 Task: Create in the project ChampionWorks in Backlog an issue 'Develop a new feature to allow for automated event scheduling and calendar integration', assign it to team member softage.3@softage.net and change the status to IN PROGRESS. Create in the project ChampionWorks in Backlog an issue 'Implement a new feature to allow for virtual assistants or personal digital assistants', assign it to team member softage.4@softage.net and change the status to IN PROGRESS
Action: Mouse moved to (245, 87)
Screenshot: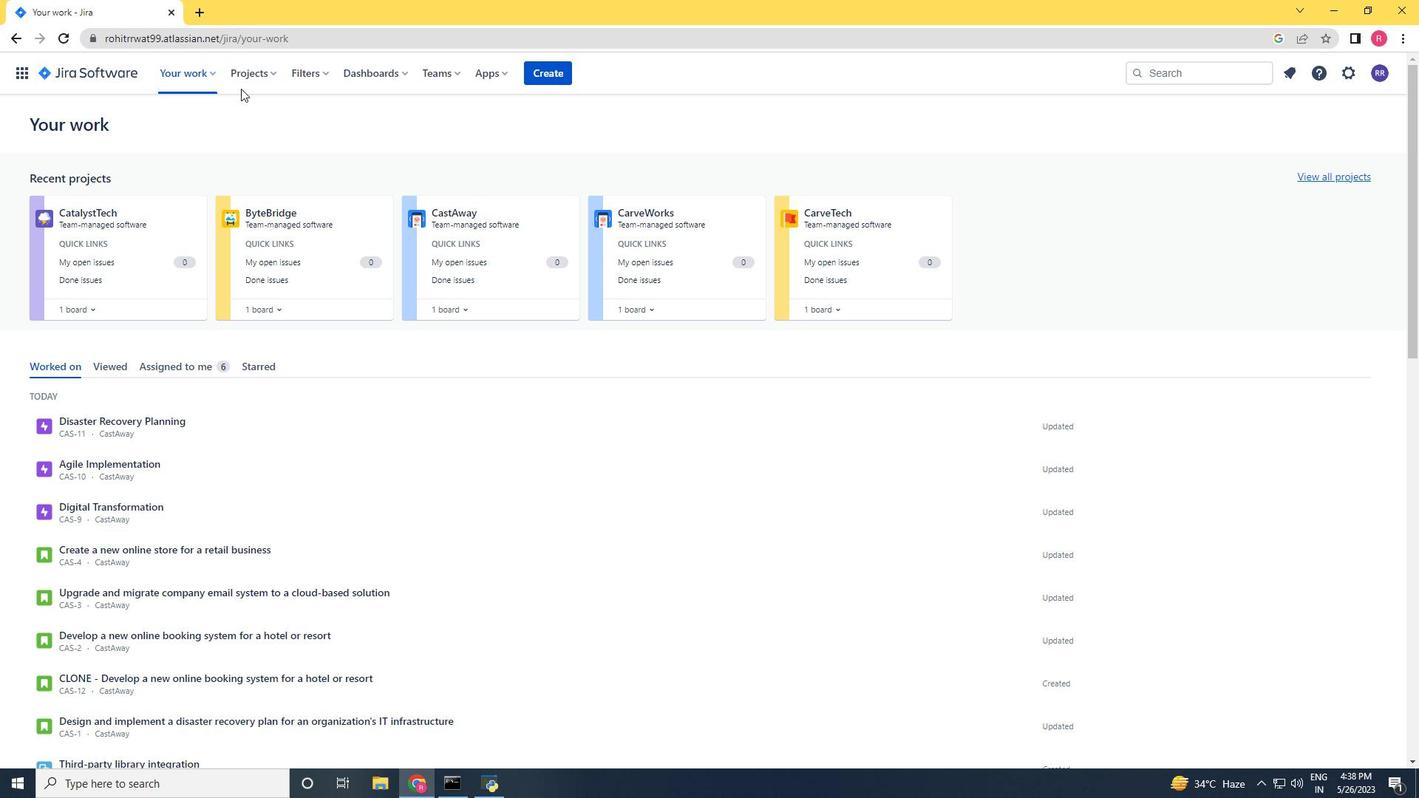 
Action: Mouse pressed left at (245, 87)
Screenshot: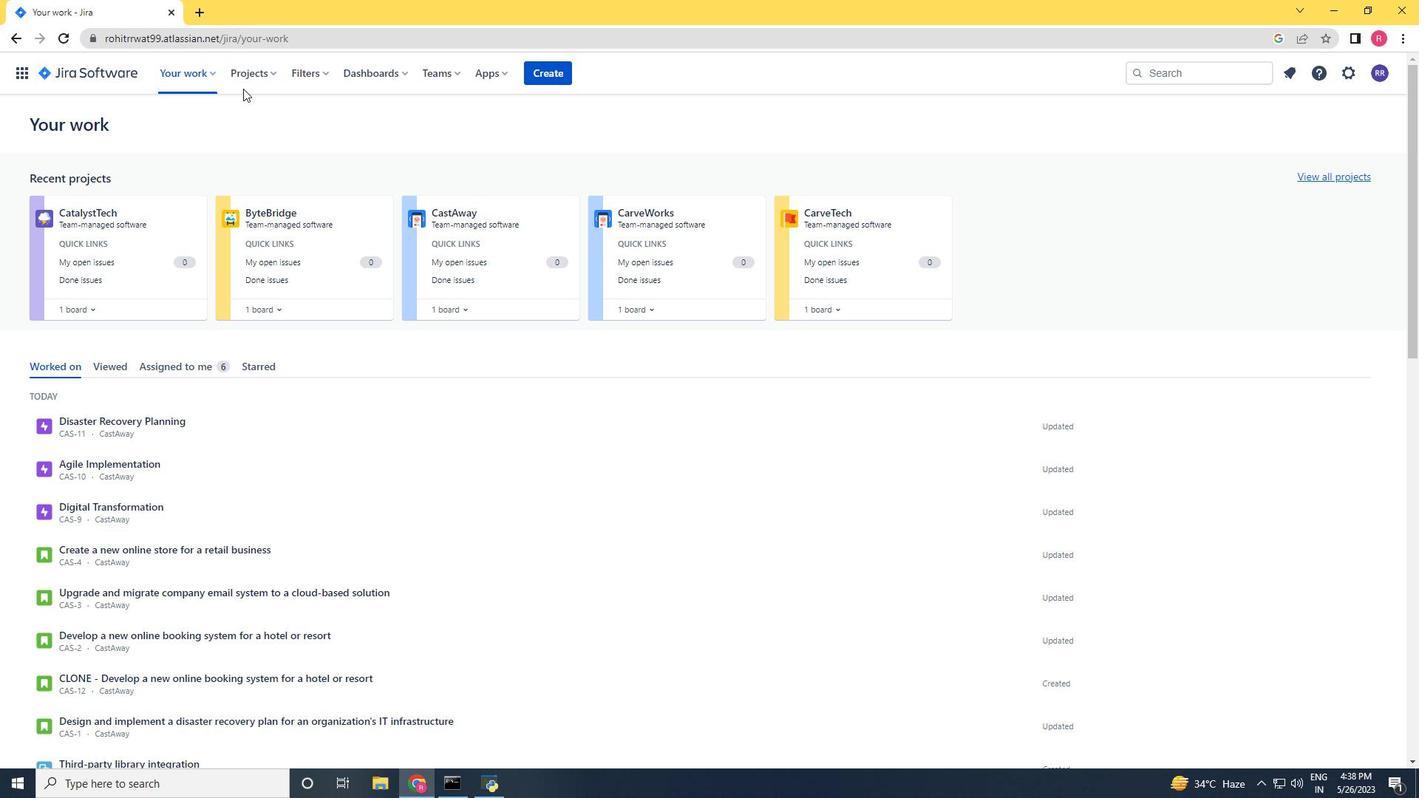 
Action: Mouse moved to (249, 73)
Screenshot: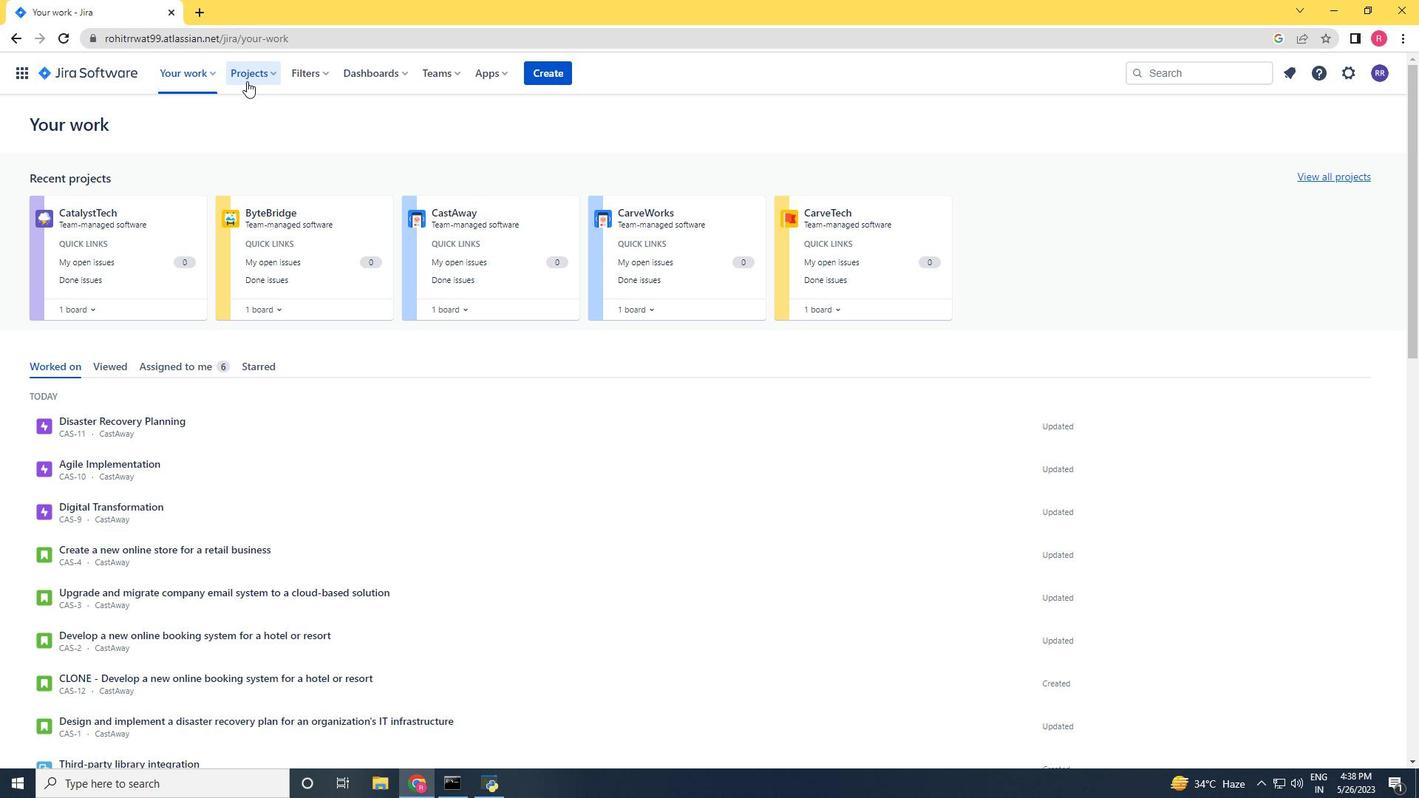 
Action: Mouse pressed left at (249, 73)
Screenshot: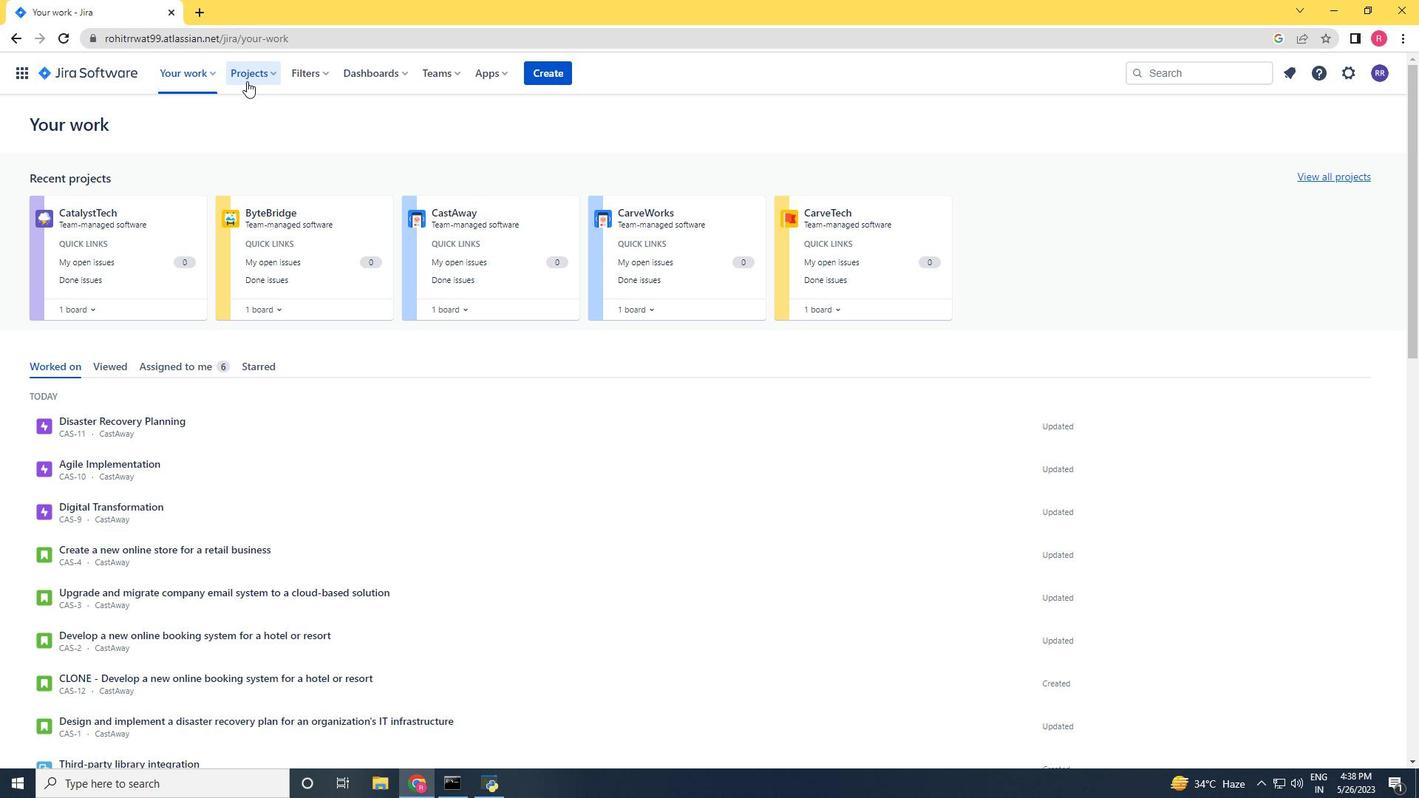 
Action: Mouse moved to (301, 152)
Screenshot: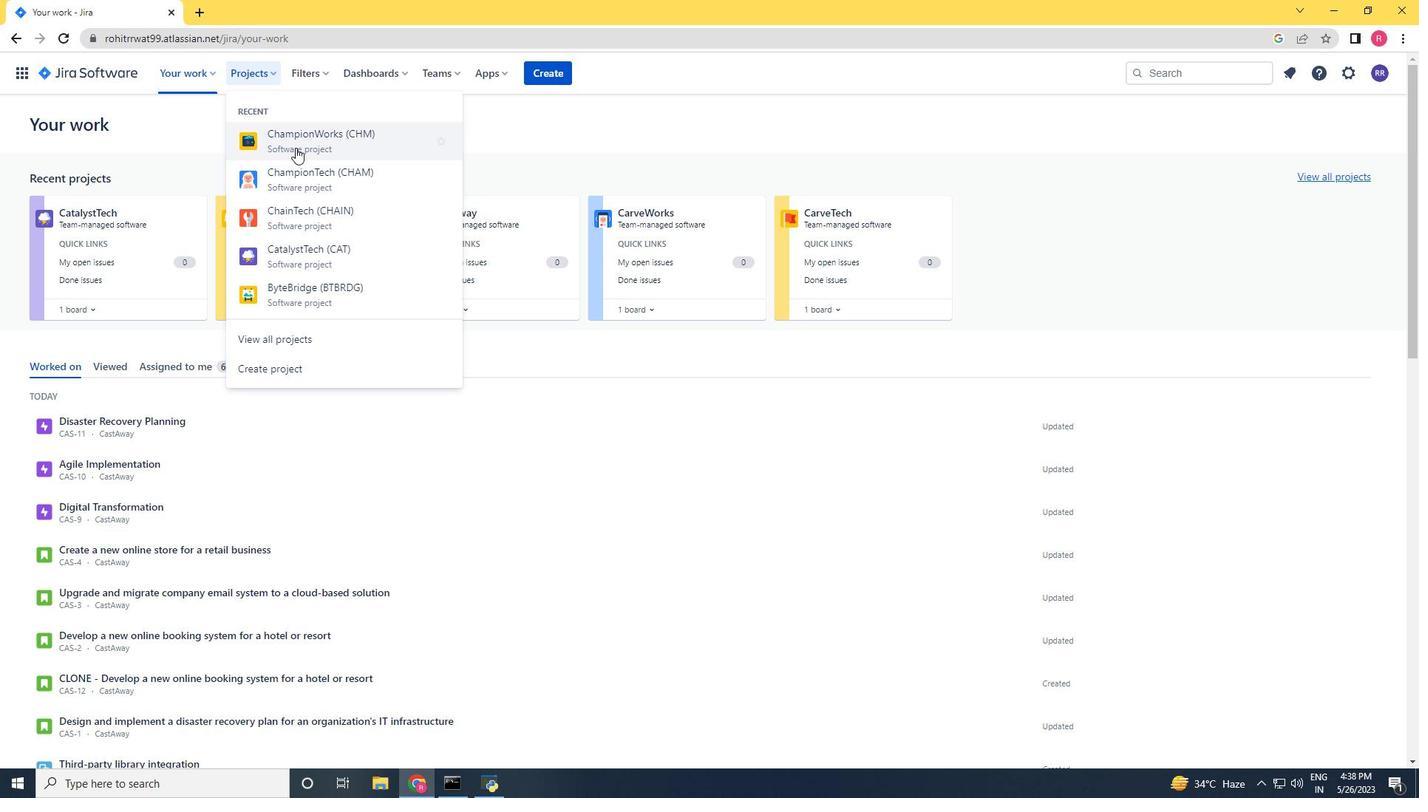 
Action: Mouse pressed left at (301, 152)
Screenshot: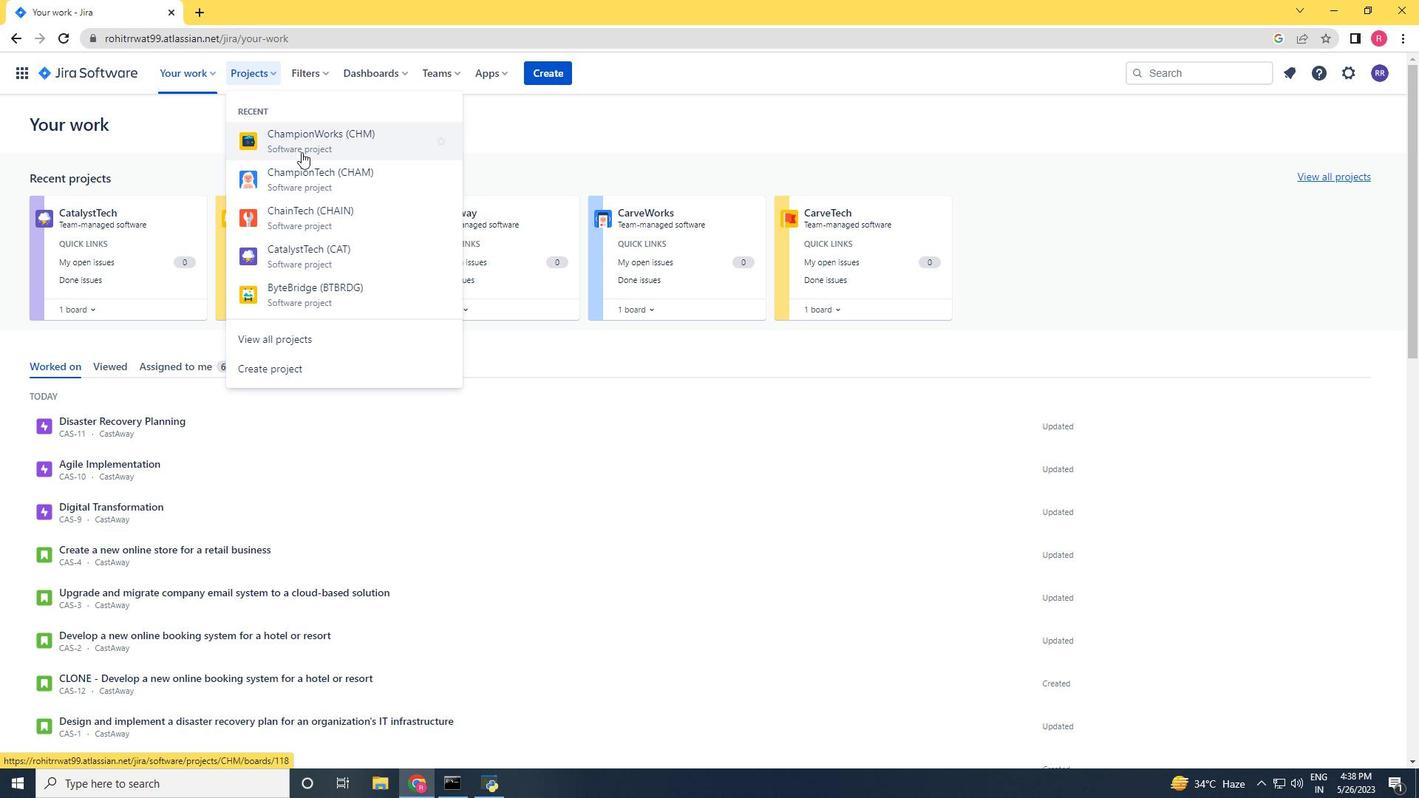 
Action: Mouse moved to (79, 210)
Screenshot: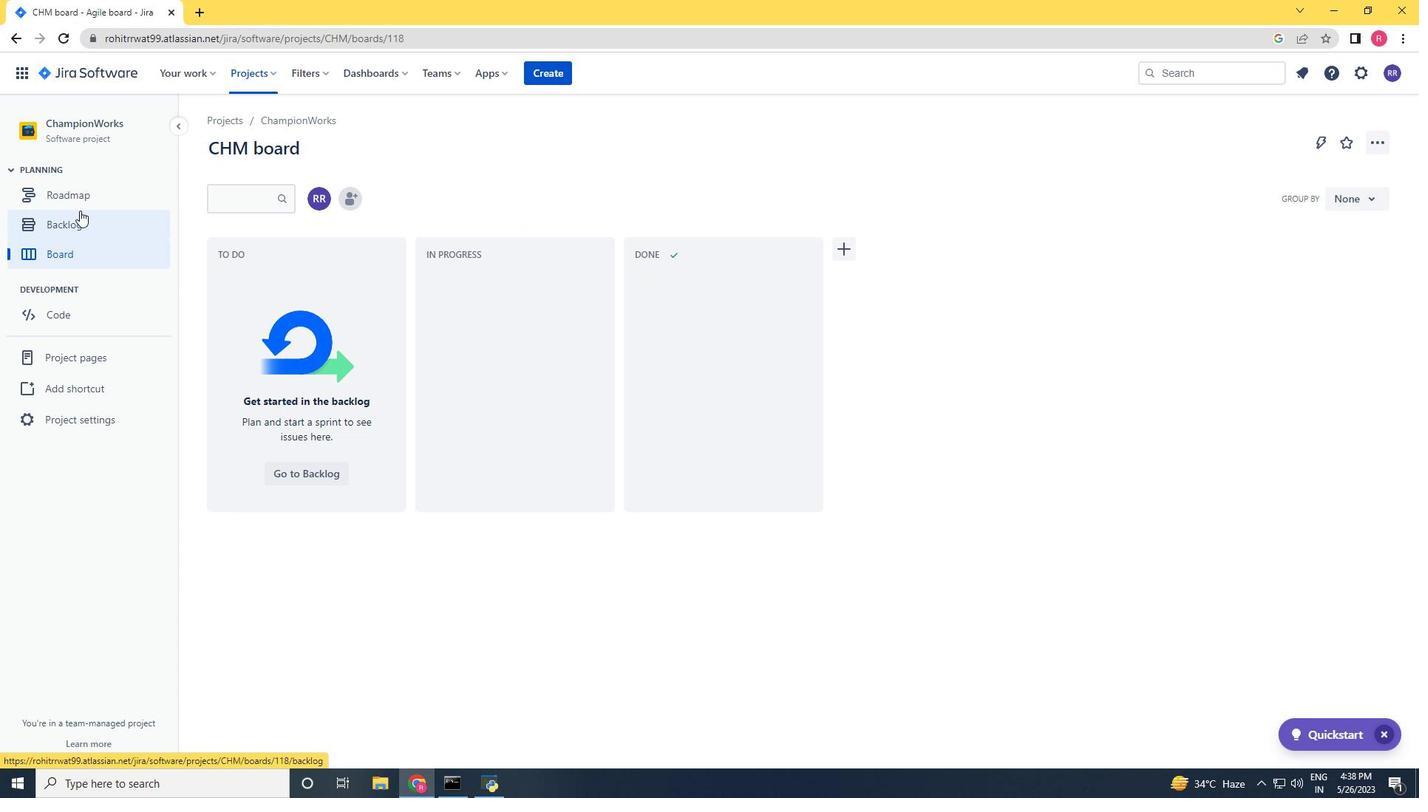 
Action: Mouse pressed left at (79, 210)
Screenshot: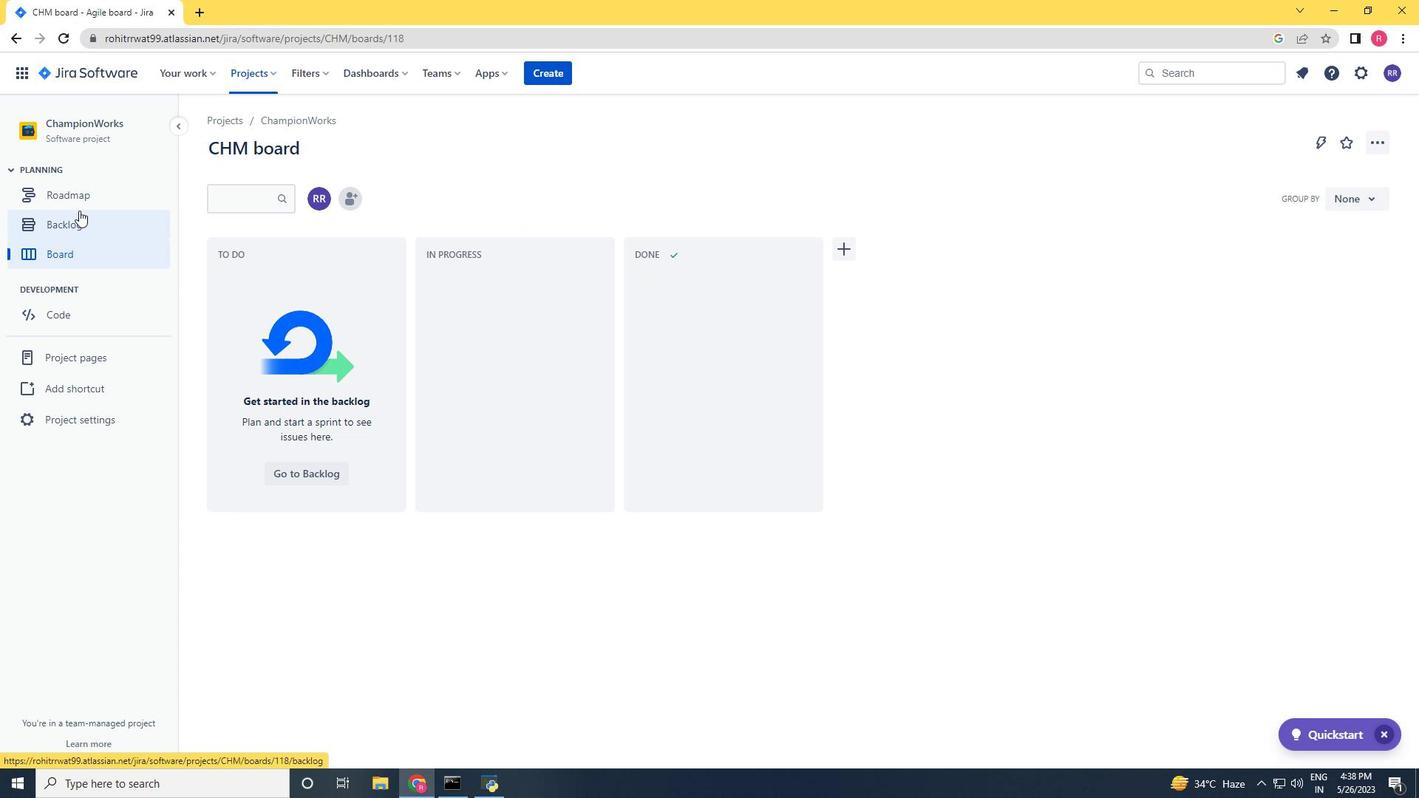
Action: Mouse moved to (386, 233)
Screenshot: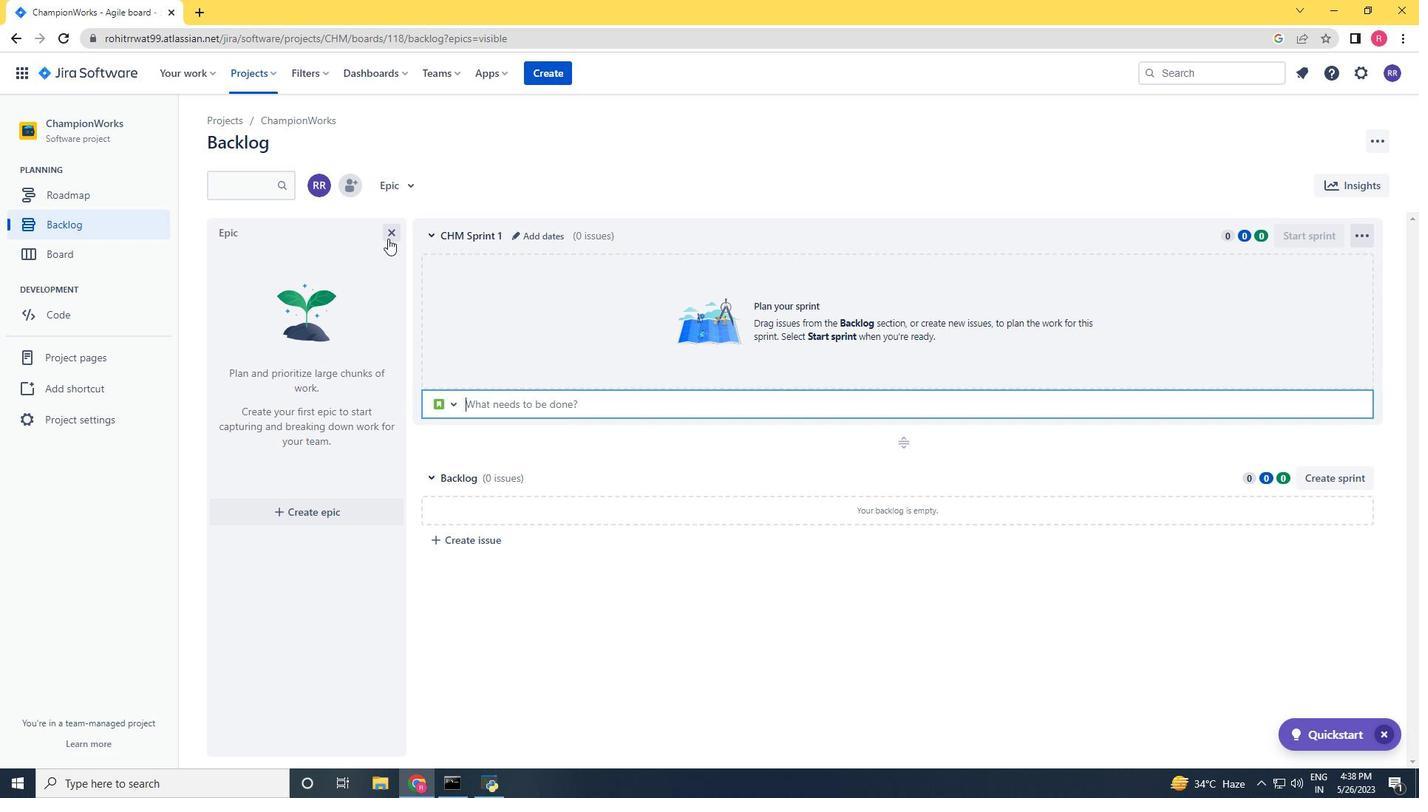 
Action: Mouse pressed left at (386, 233)
Screenshot: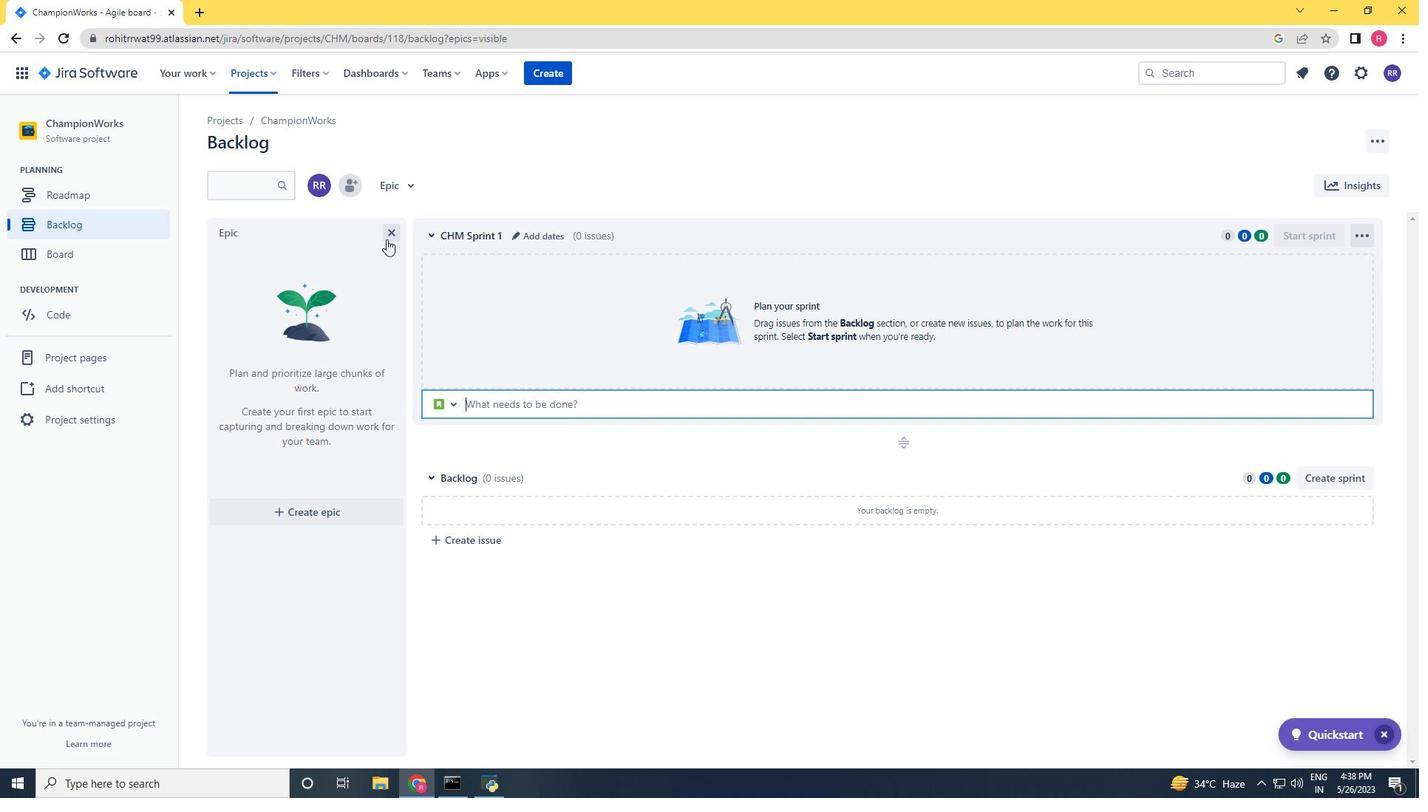 
Action: Mouse moved to (262, 533)
Screenshot: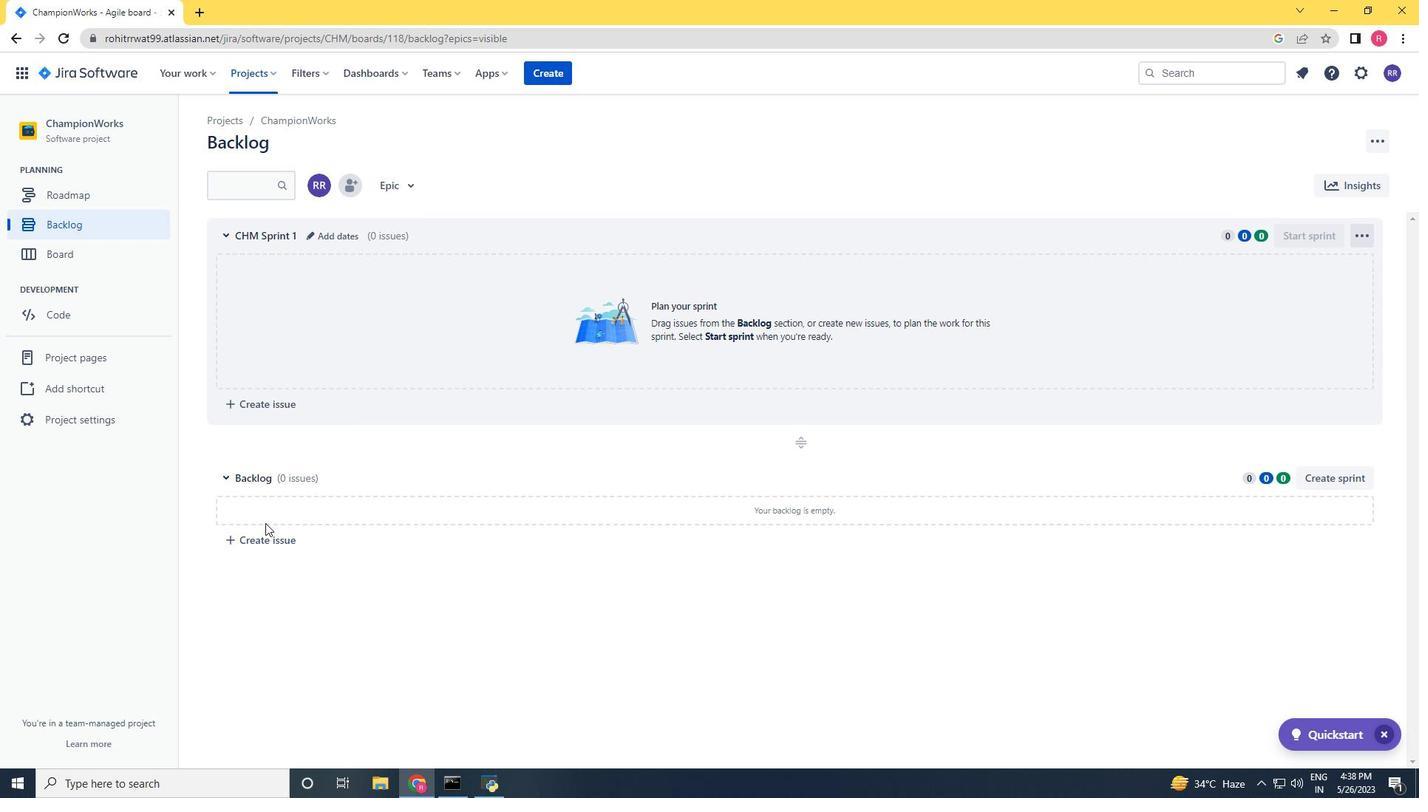 
Action: Mouse pressed left at (262, 533)
Screenshot: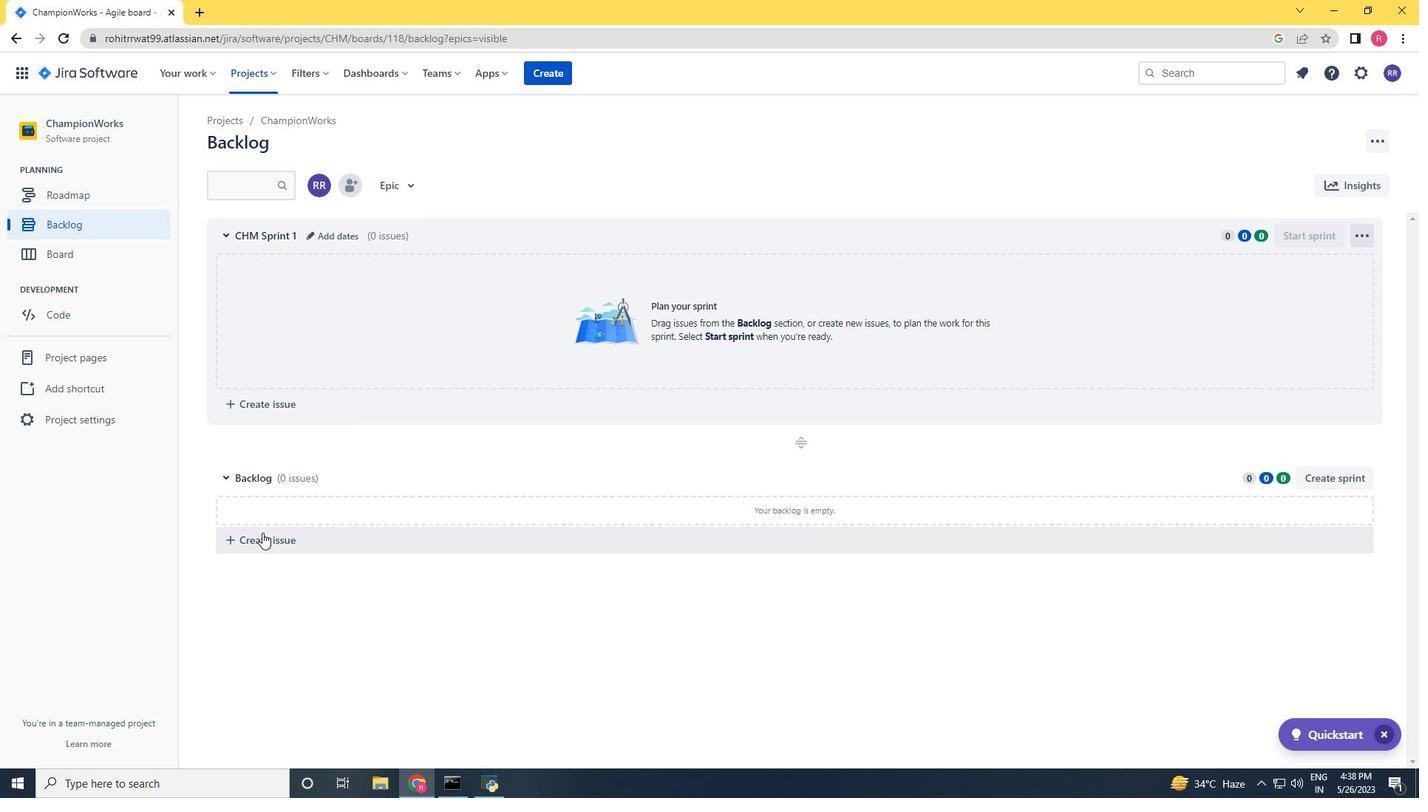 
Action: Key pressed <Key.shift>Develo[<Key.backspace>p<Key.space>
Screenshot: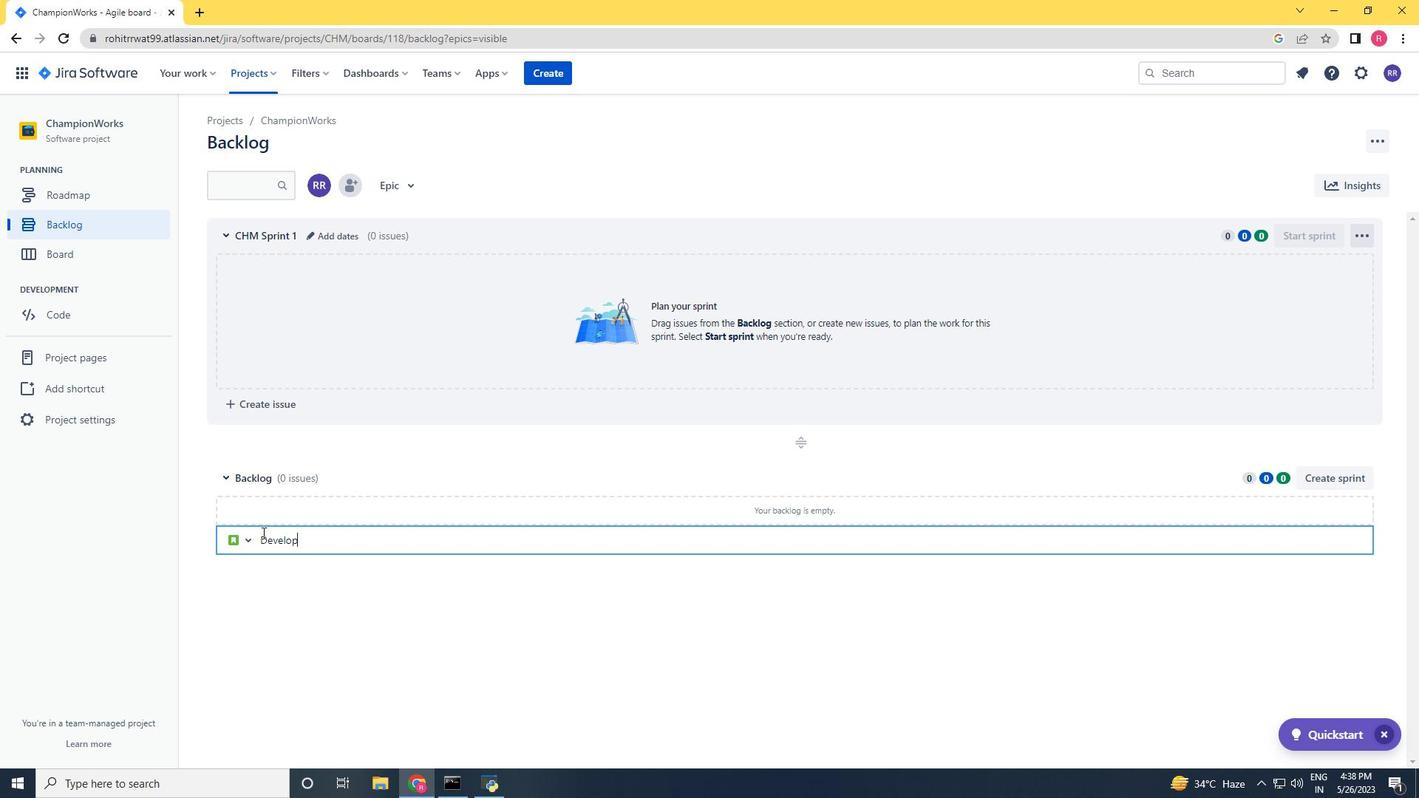 
Action: Mouse moved to (357, 354)
Screenshot: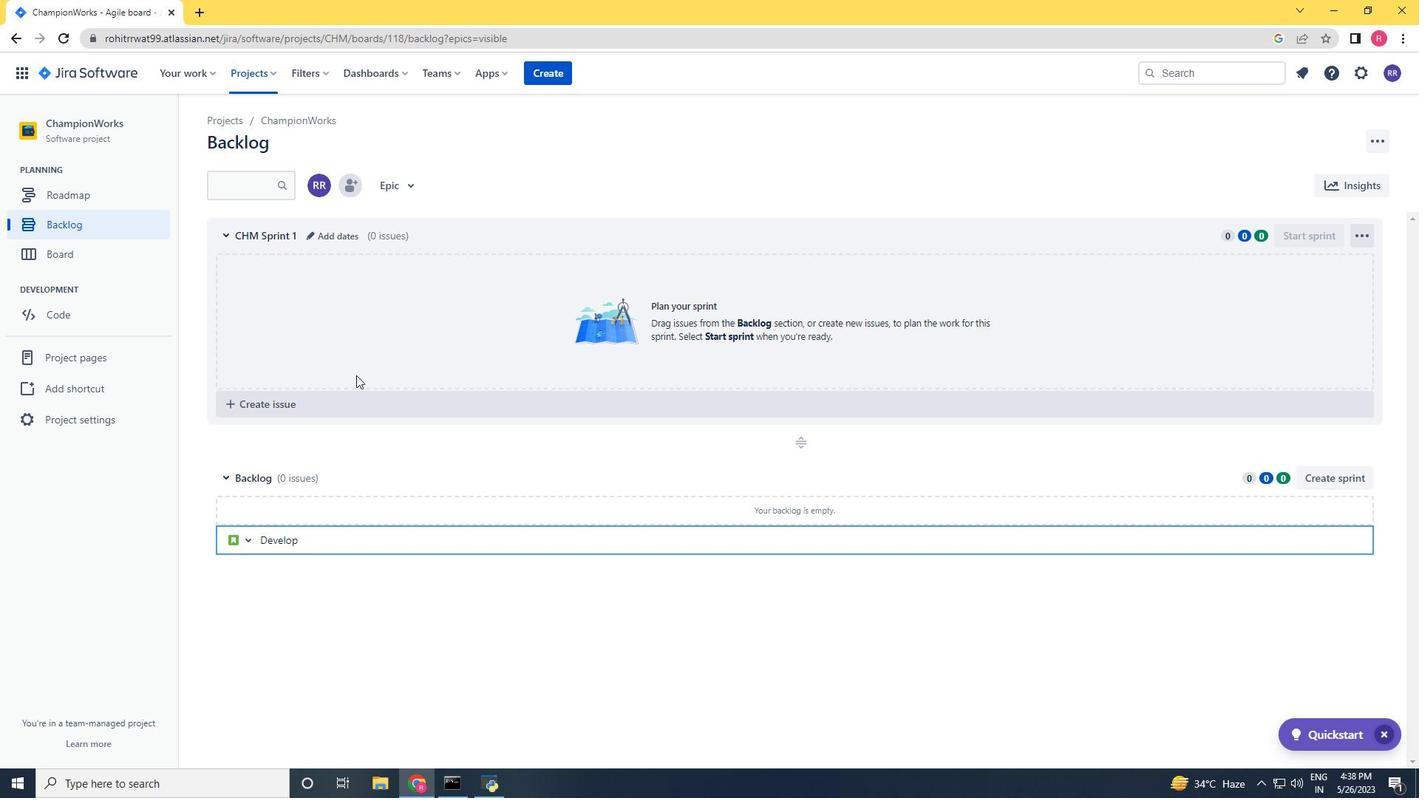 
Action: Key pressed a<Key.space>new<Key.space>feature<Key.space>to<Key.space>allow<Key.space>for<Key.space>automate<Key.space><Key.backspace>d<Key.space>event<Key.space>scheduling<Key.space>and<Key.space>calender<Key.space><Key.backspace><Key.backspace><Key.backspace><Key.backspace><Key.backspace><Key.backspace><Key.backspace>lendar<Key.space>integration<Key.space><Key.enter>
Screenshot: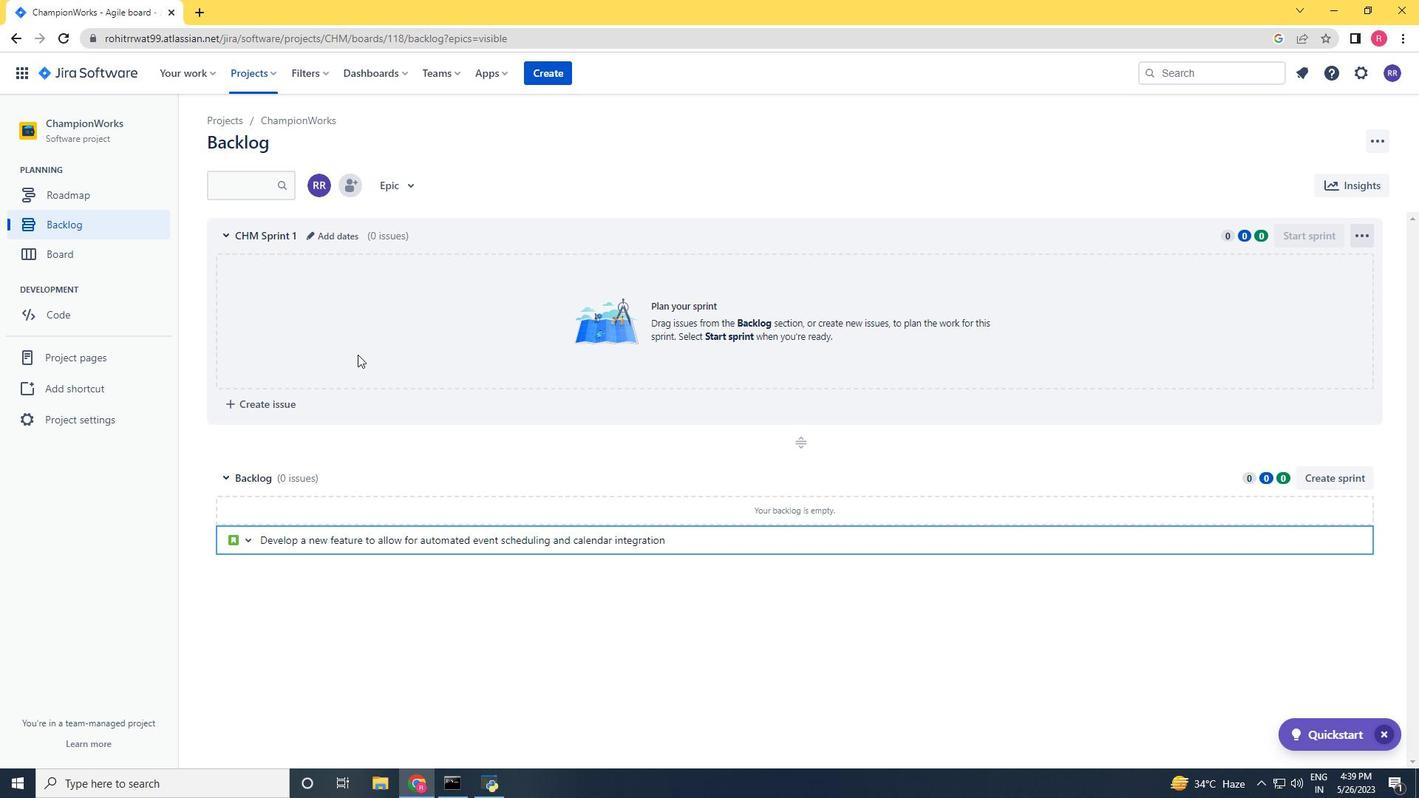 
Action: Mouse moved to (1331, 515)
Screenshot: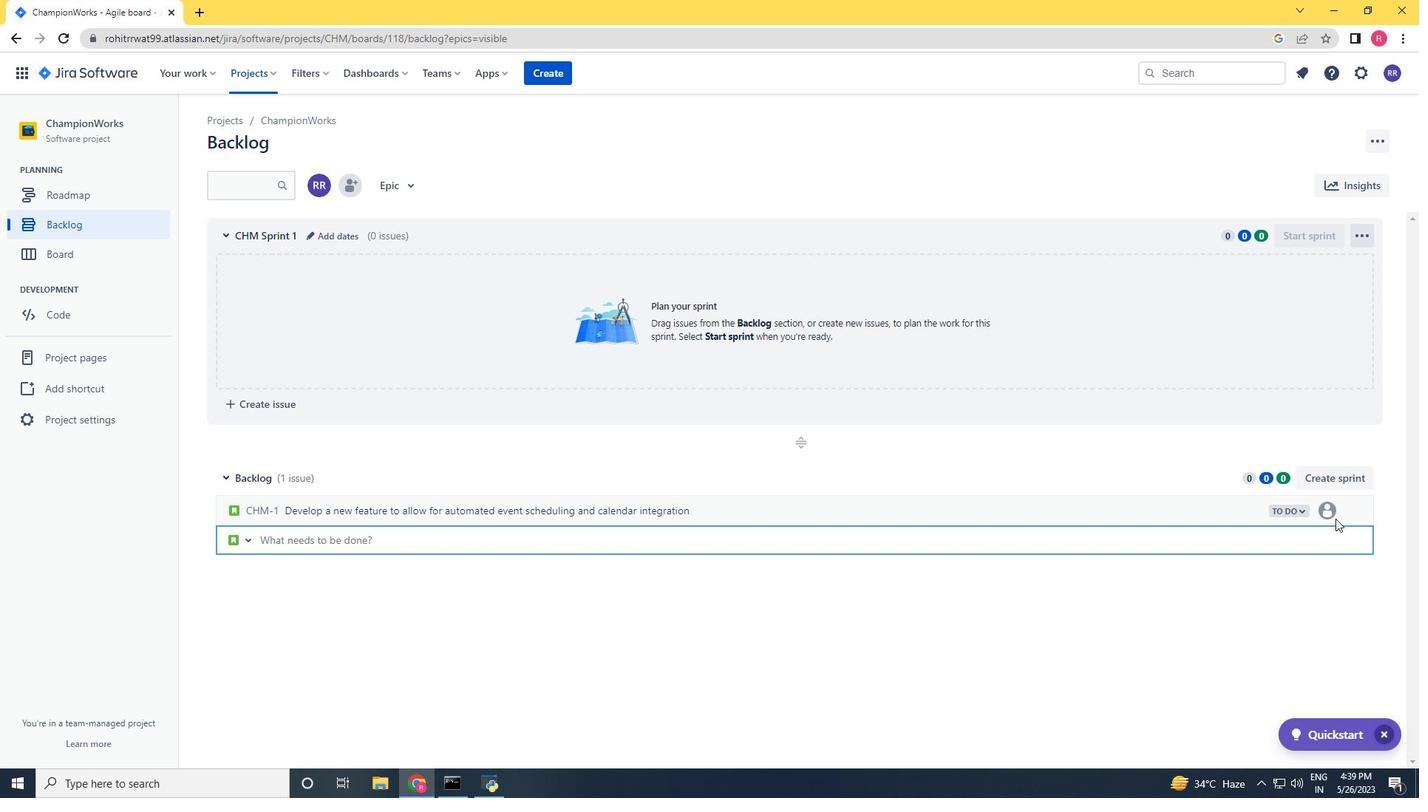 
Action: Mouse pressed left at (1331, 515)
Screenshot: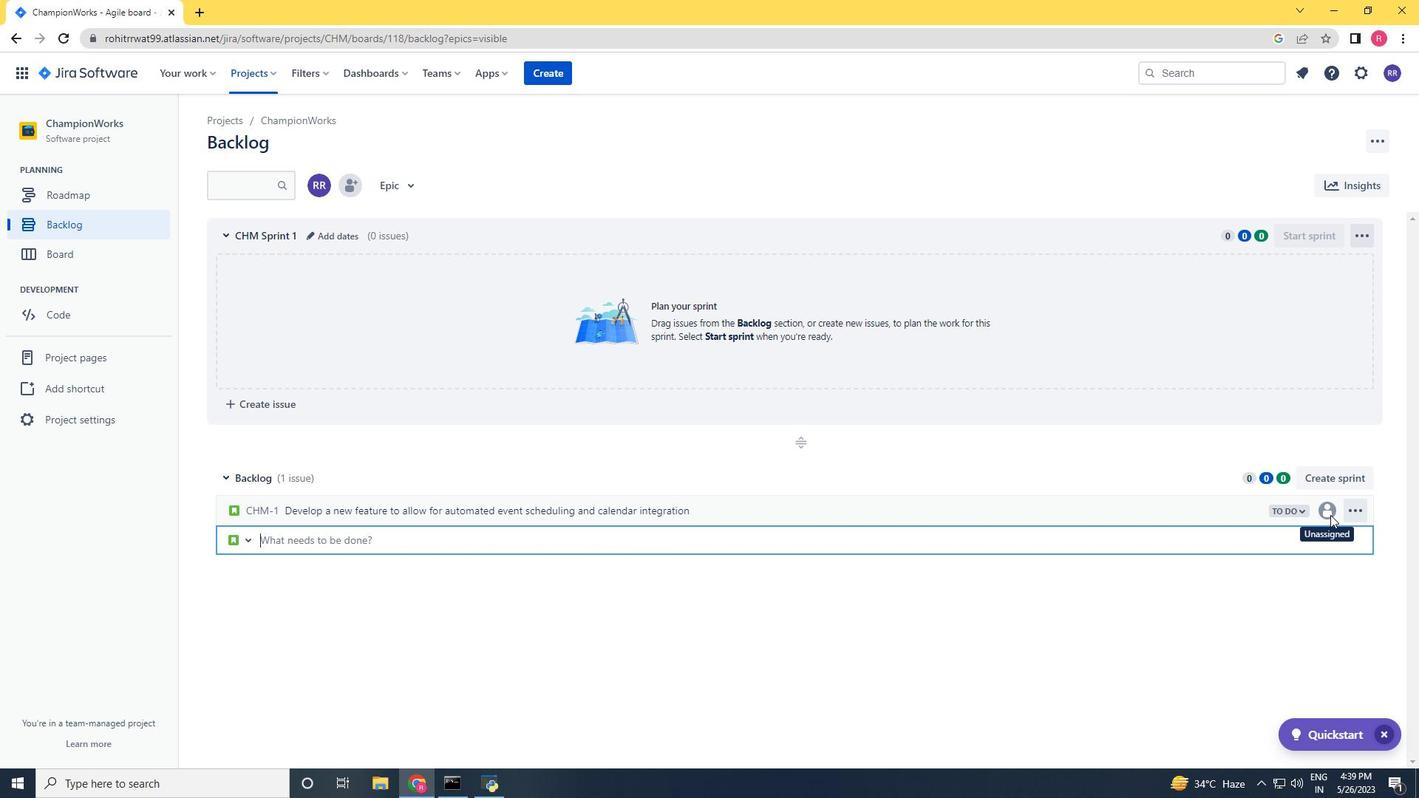 
Action: Key pressed softage.3<Key.shift>@softage.net
Screenshot: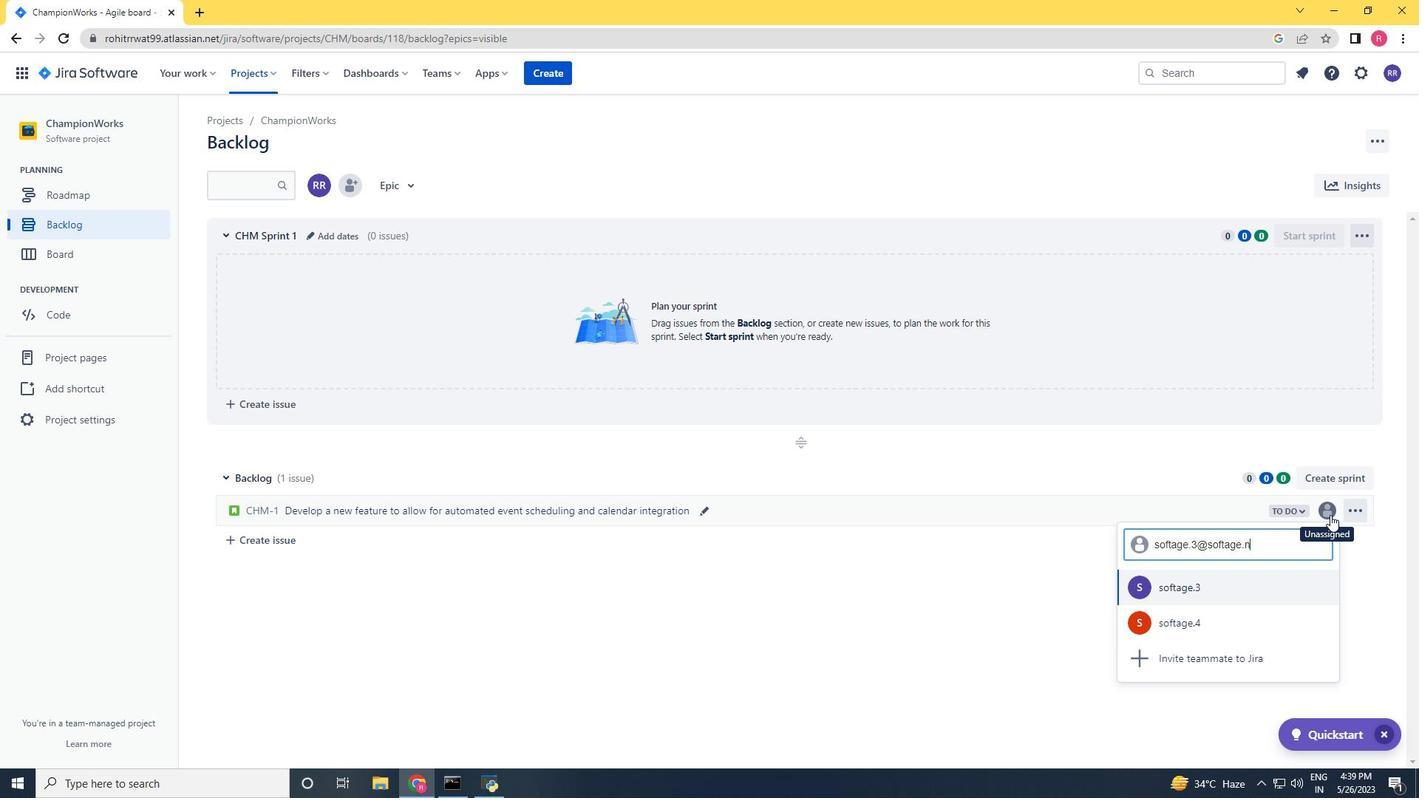 
Action: Mouse moved to (1201, 584)
Screenshot: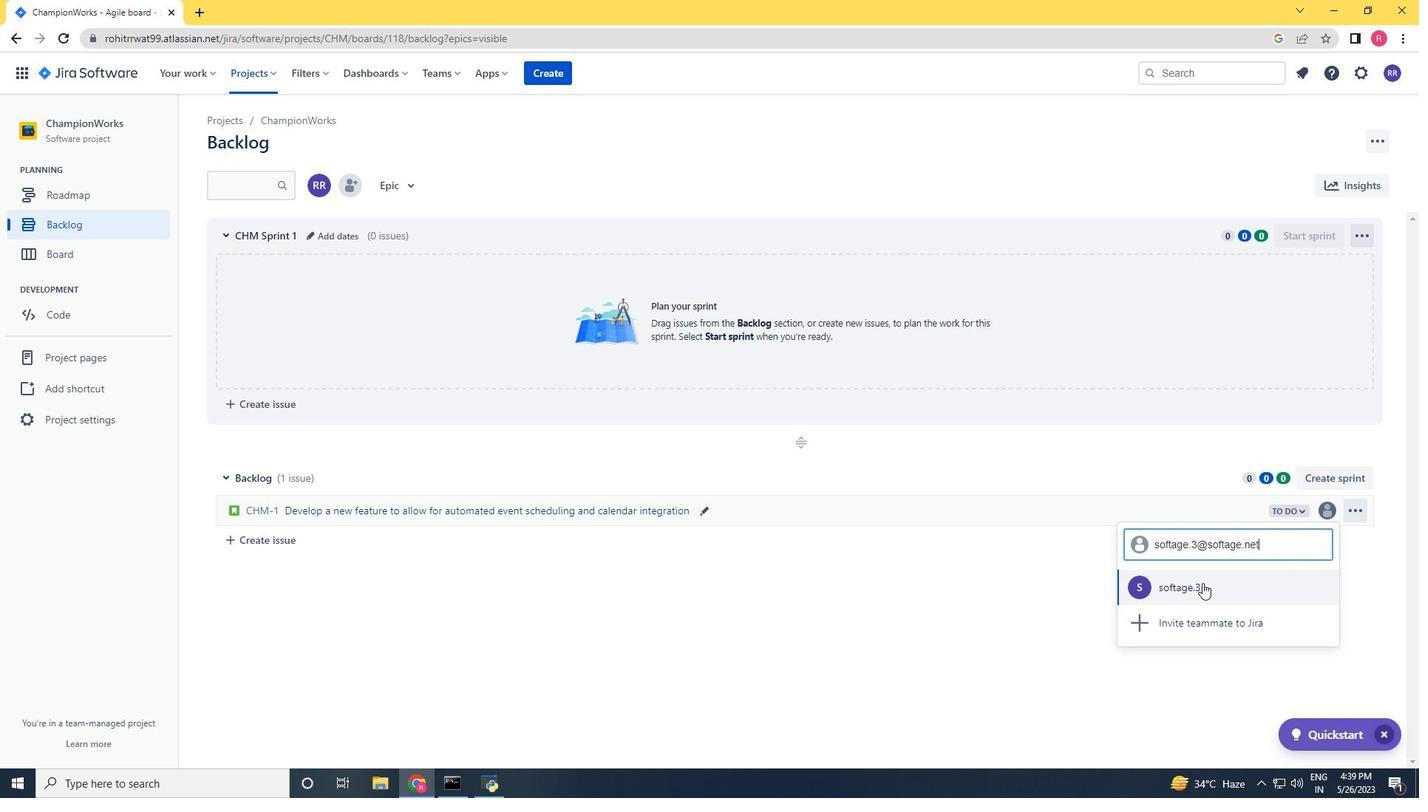 
Action: Mouse pressed left at (1201, 584)
Screenshot: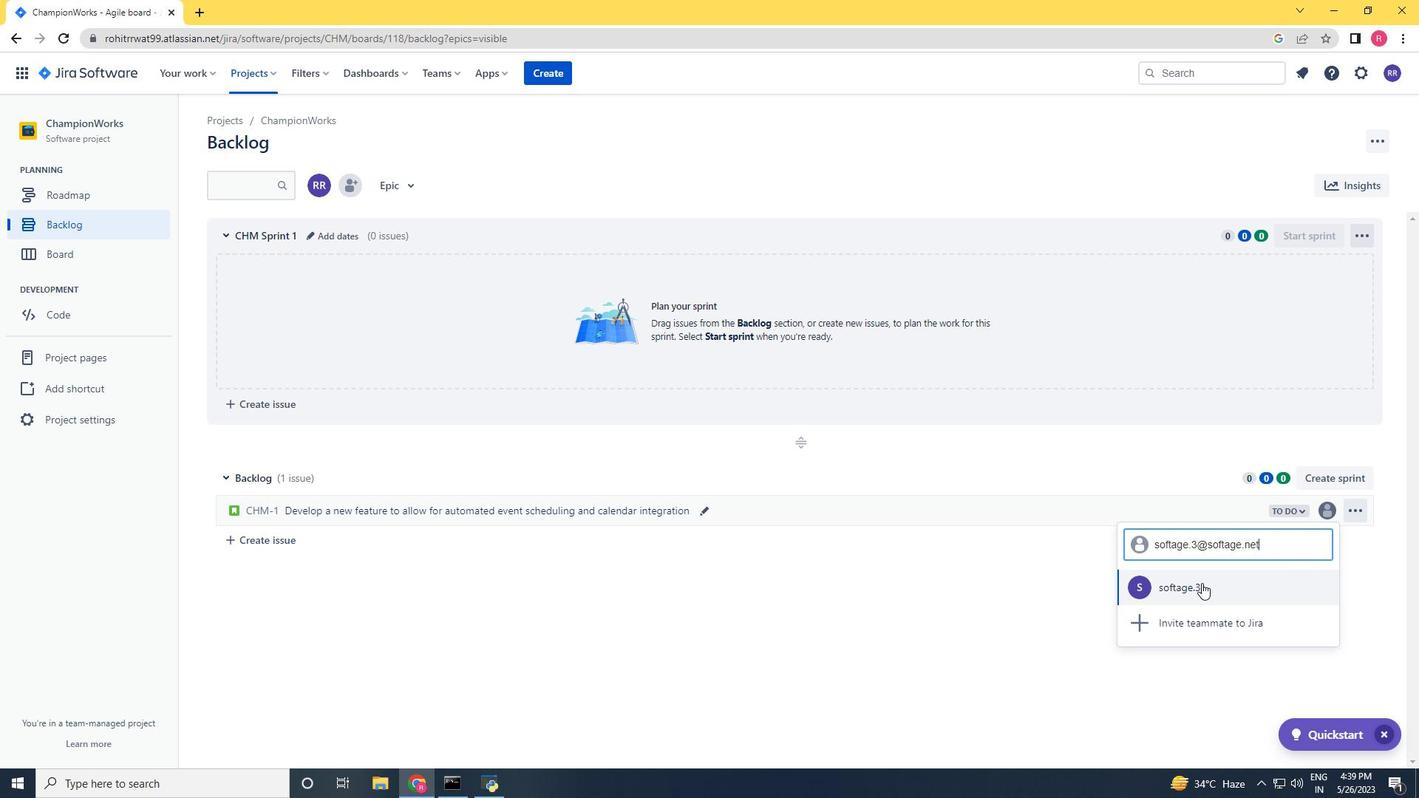 
Action: Mouse moved to (1284, 510)
Screenshot: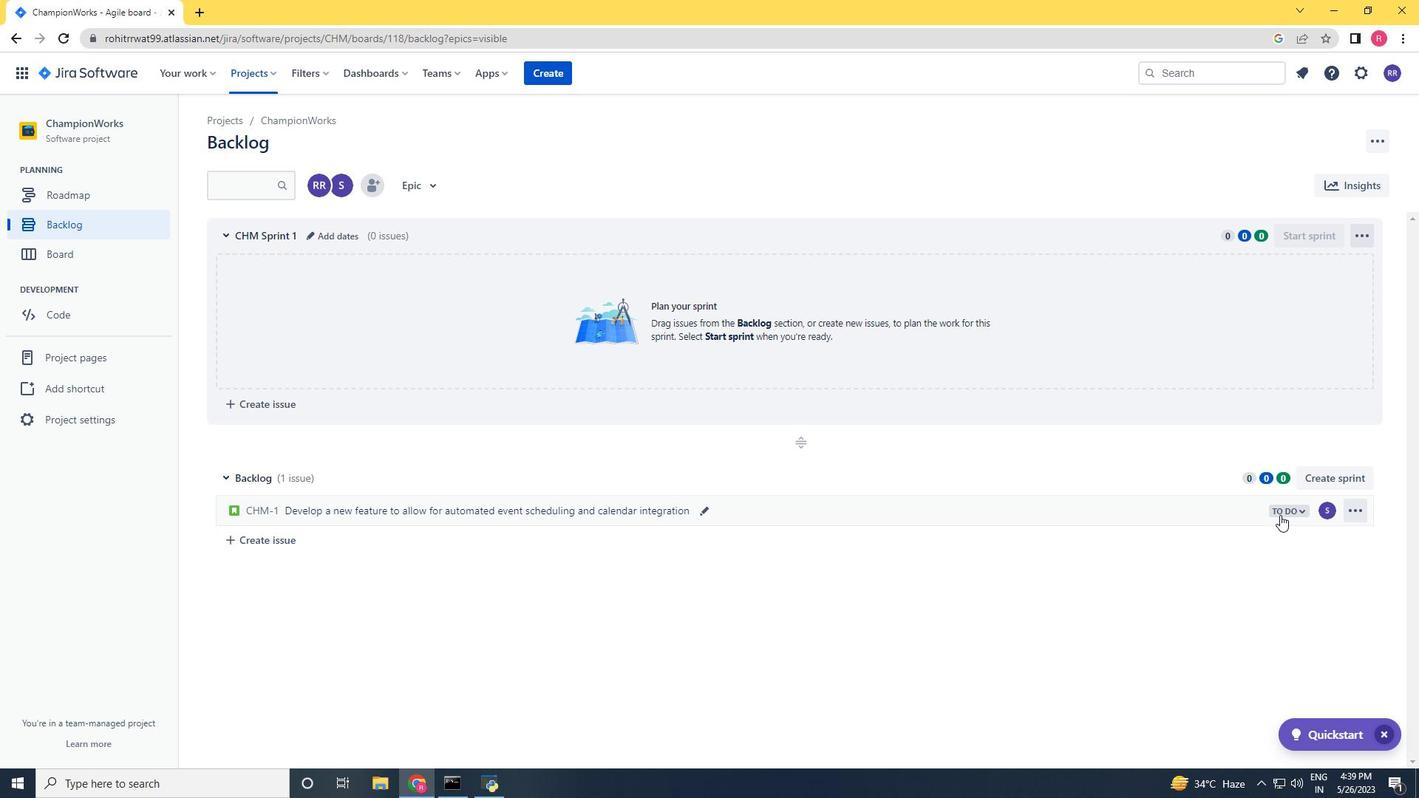 
Action: Mouse pressed left at (1284, 510)
Screenshot: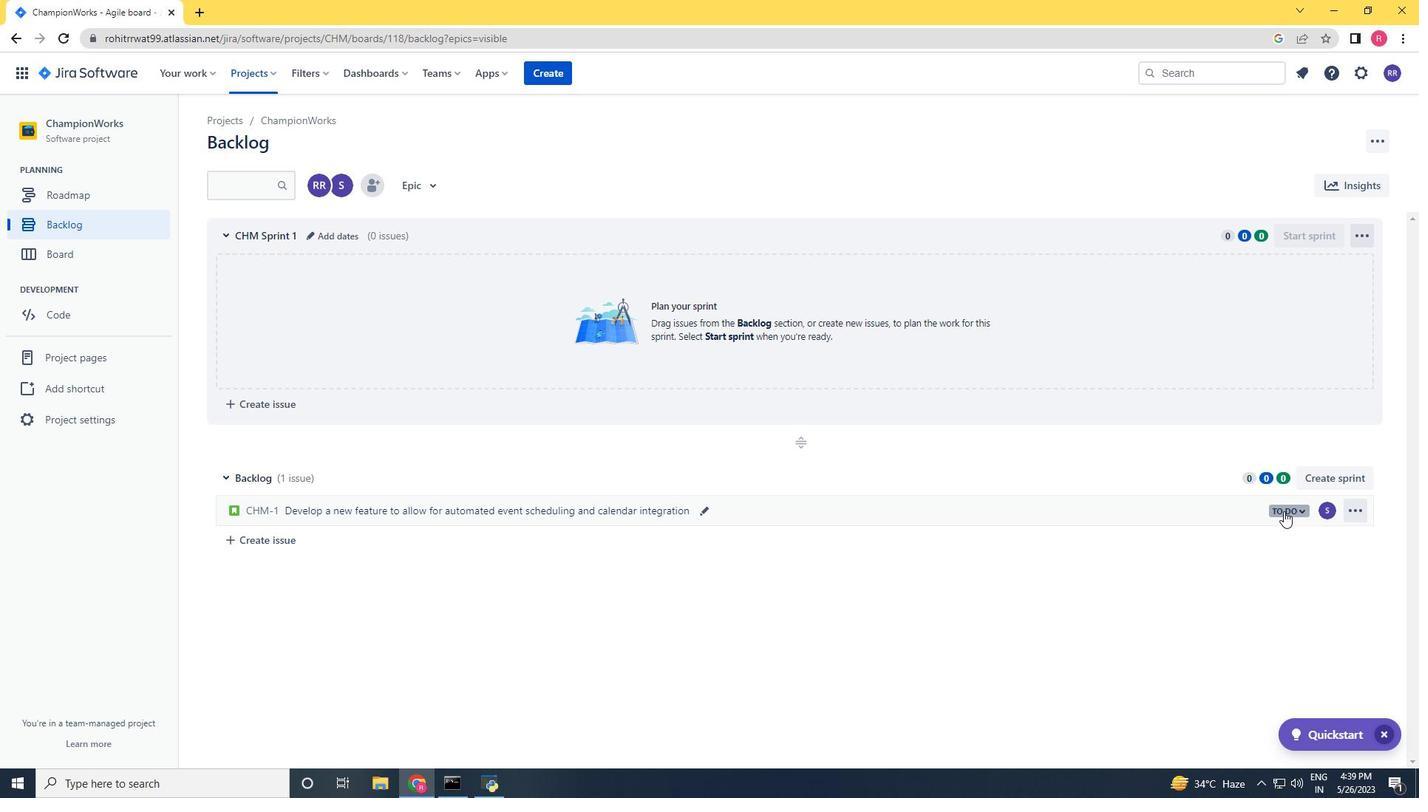 
Action: Mouse moved to (1183, 543)
Screenshot: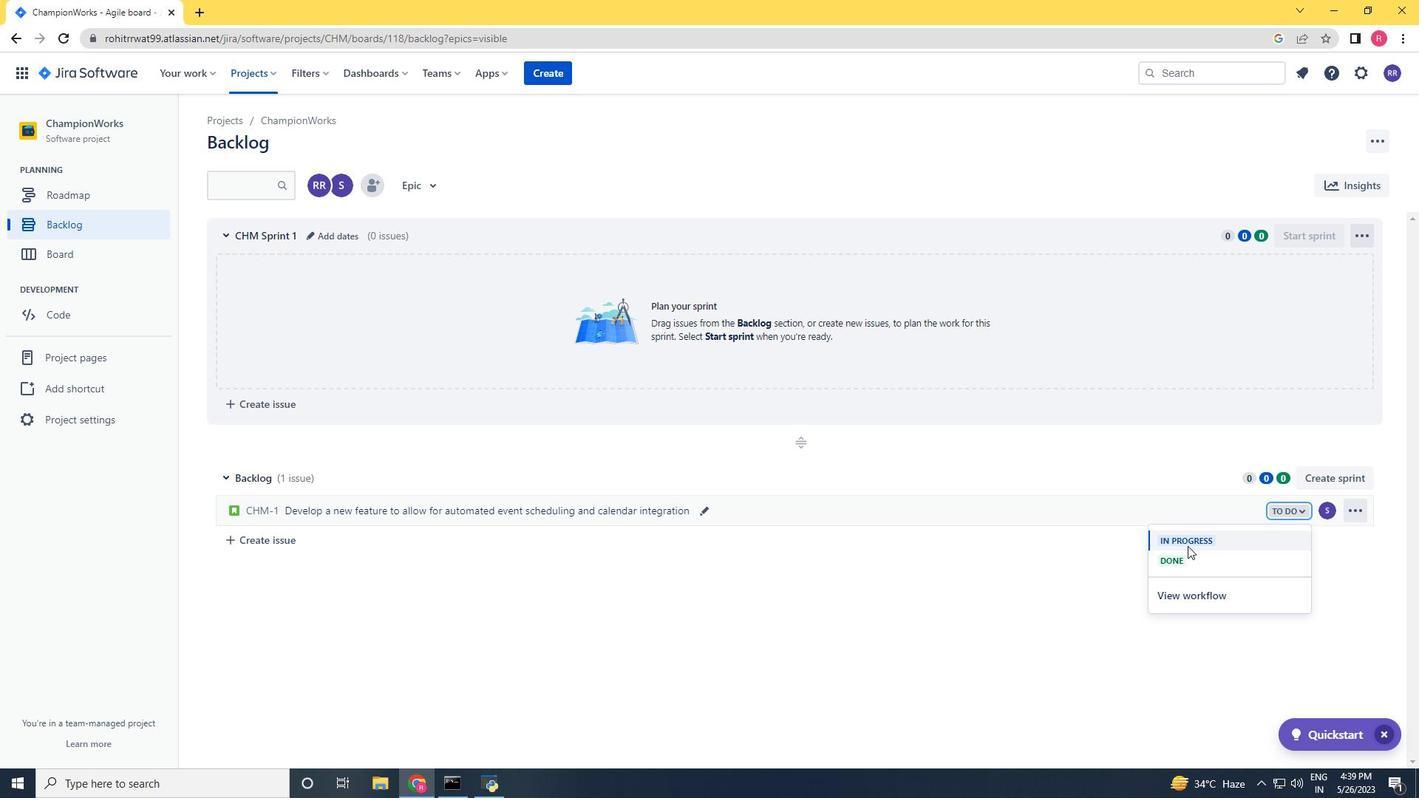 
Action: Mouse pressed left at (1183, 543)
Screenshot: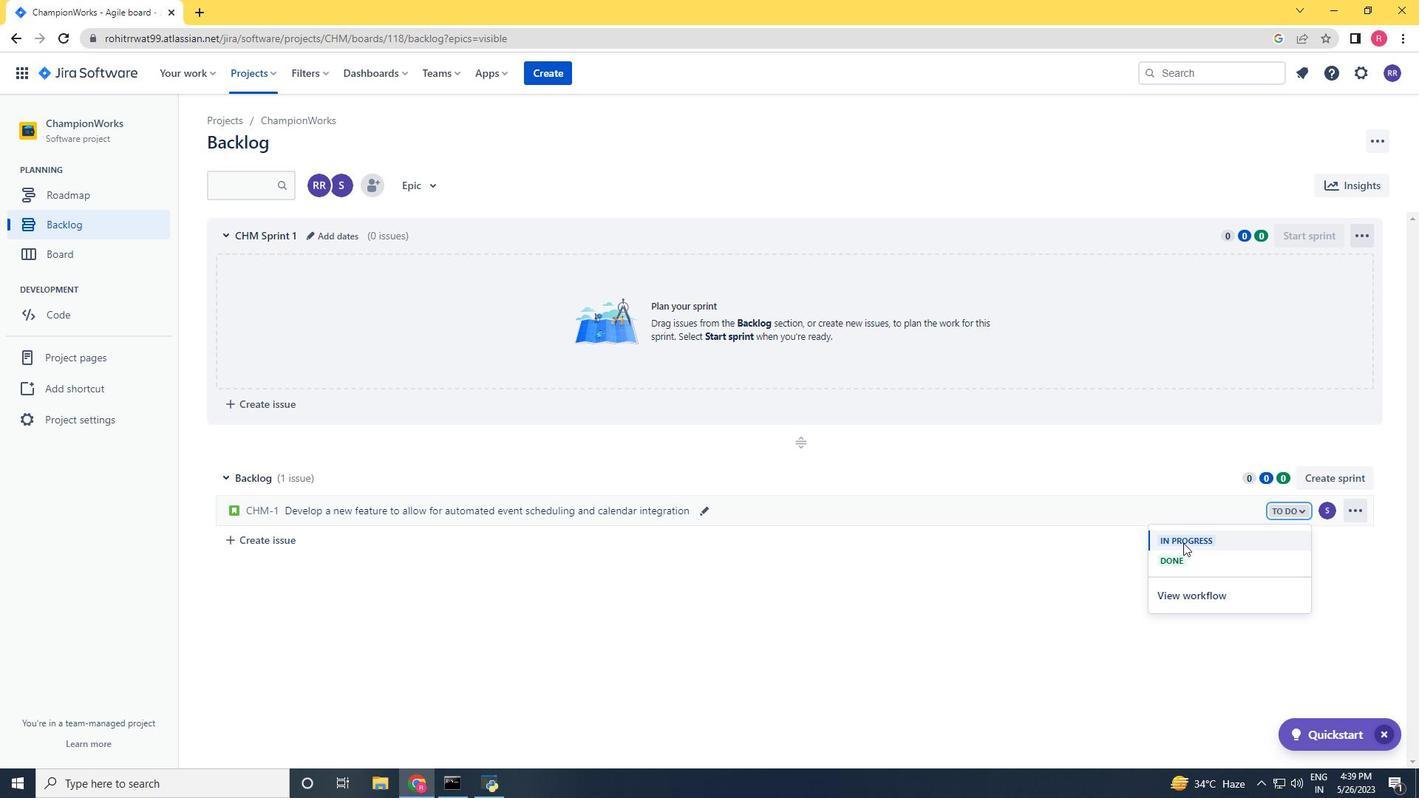 
Action: Mouse moved to (259, 542)
Screenshot: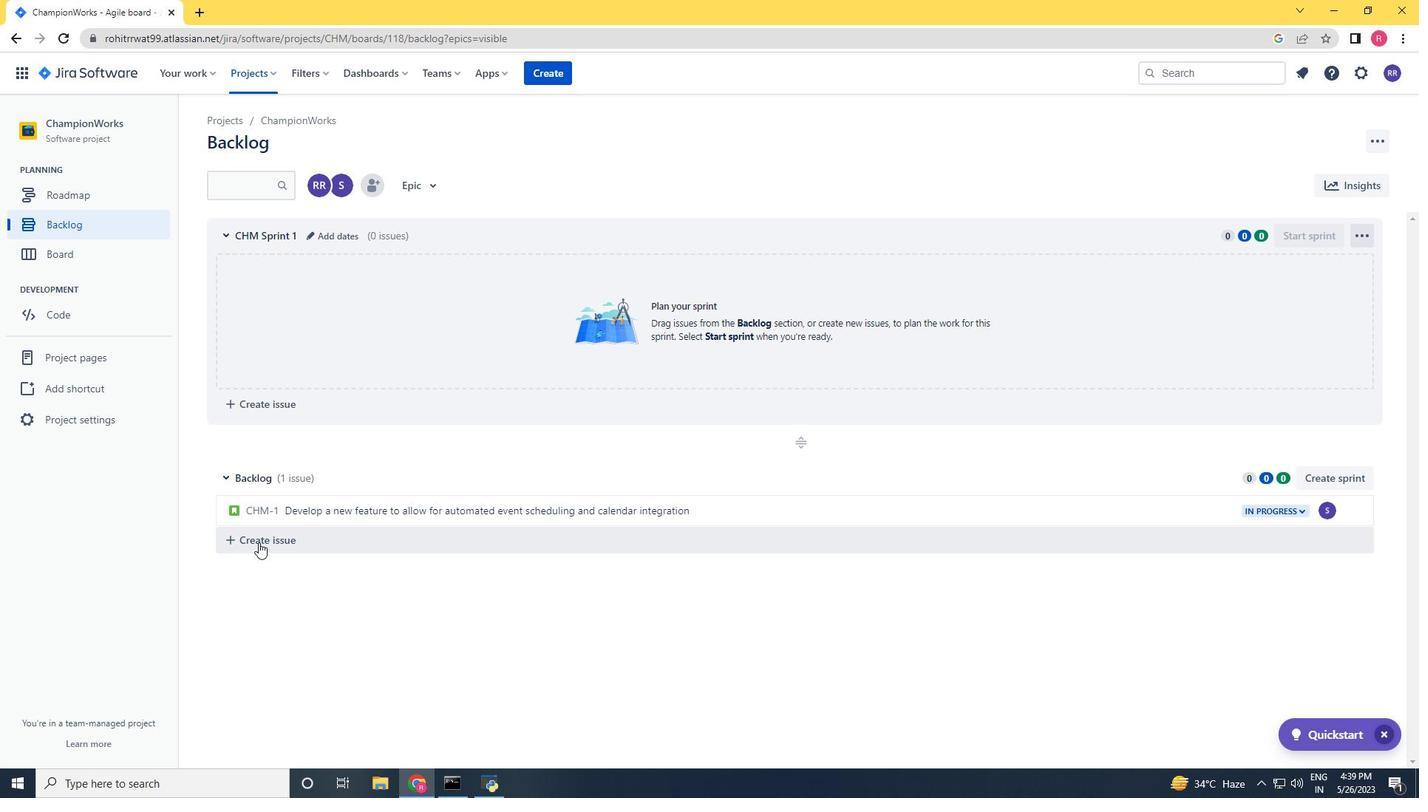 
Action: Mouse pressed left at (259, 542)
Screenshot: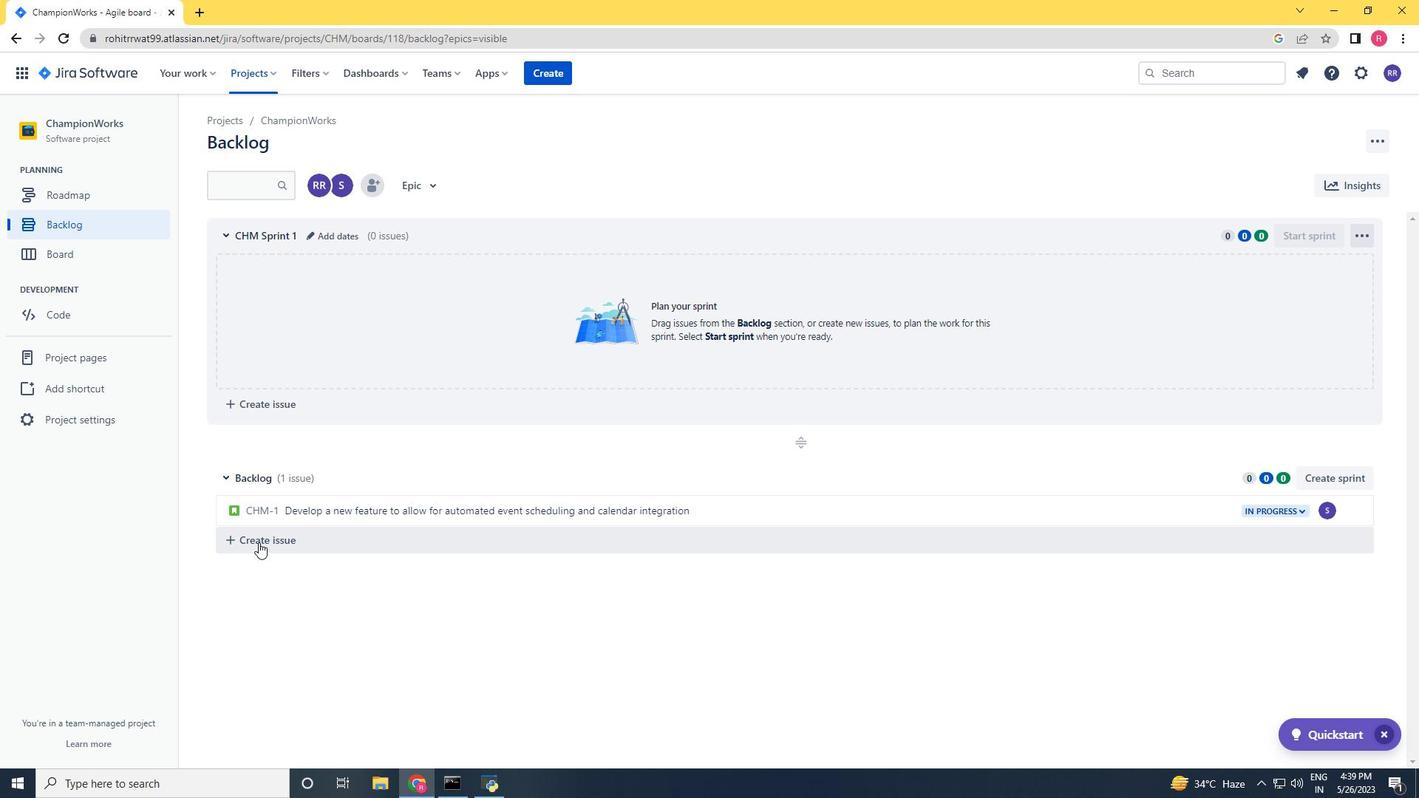 
Action: Key pressed <Key.shift><Key.shift><Key.shift><Key.shift><Key.shift><Key.shift><Key.shift>Implement<Key.space>
Screenshot: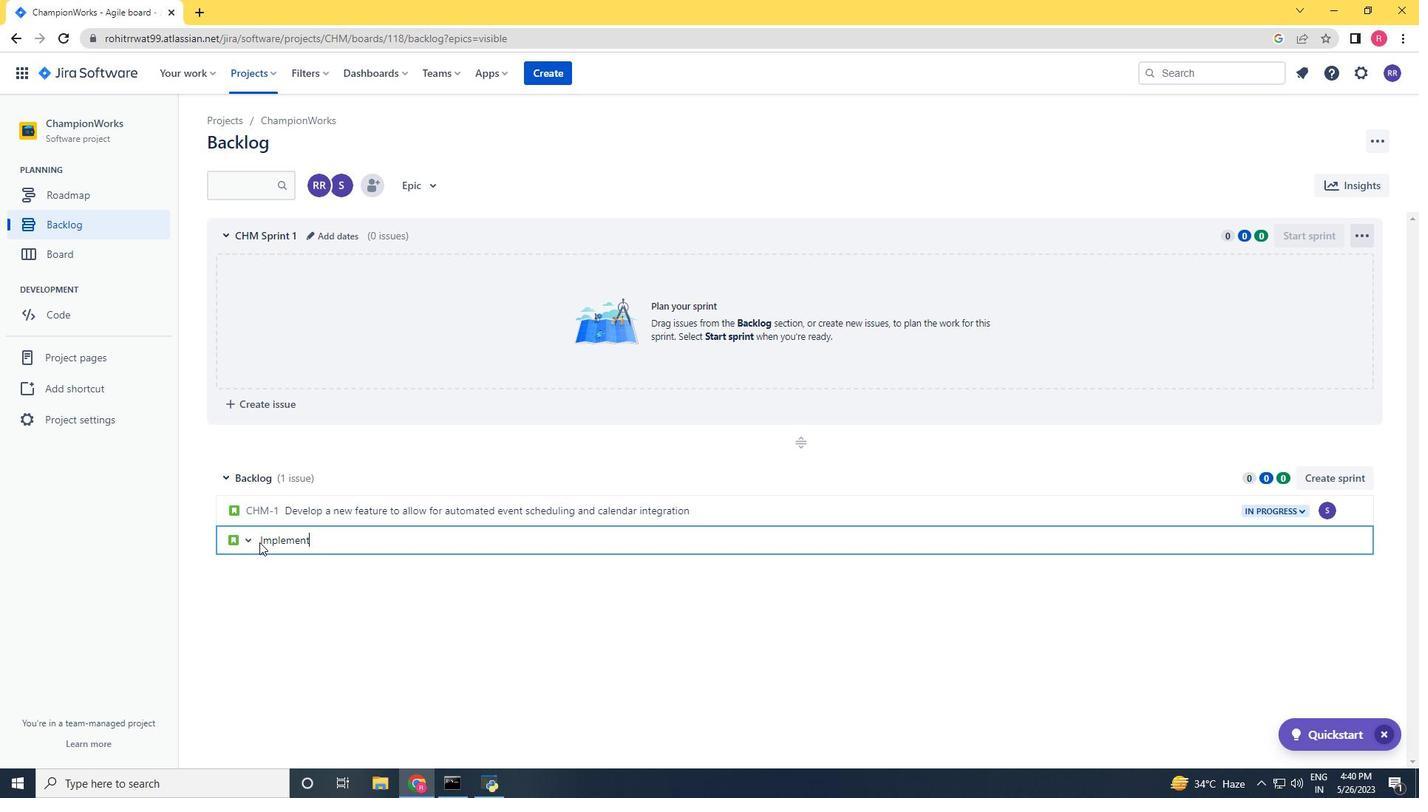
Action: Mouse moved to (294, 635)
Screenshot: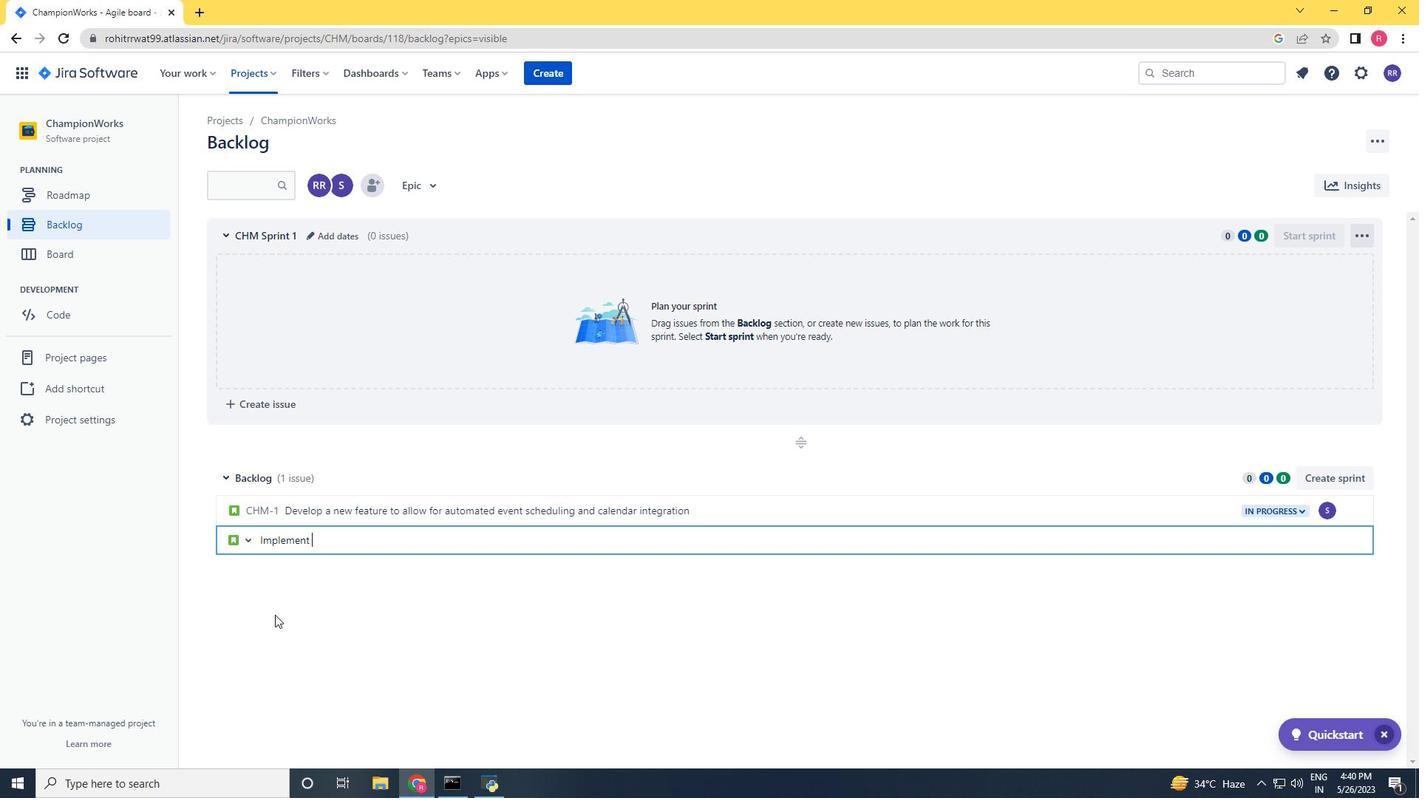 
Action: Key pressed a<Key.space>new<Key.space>feaature<Key.backspace><Key.backspace><Key.backspace><Key.backspace><Key.backspace><Key.backspace>ature<Key.space>to<Key.space>allow<Key.space>for<Key.space>virtual<Key.space>assistants<Key.space>or<Key.space>personal<Key.space>digital<Key.space>assistants<Key.space><Key.enter>
Screenshot: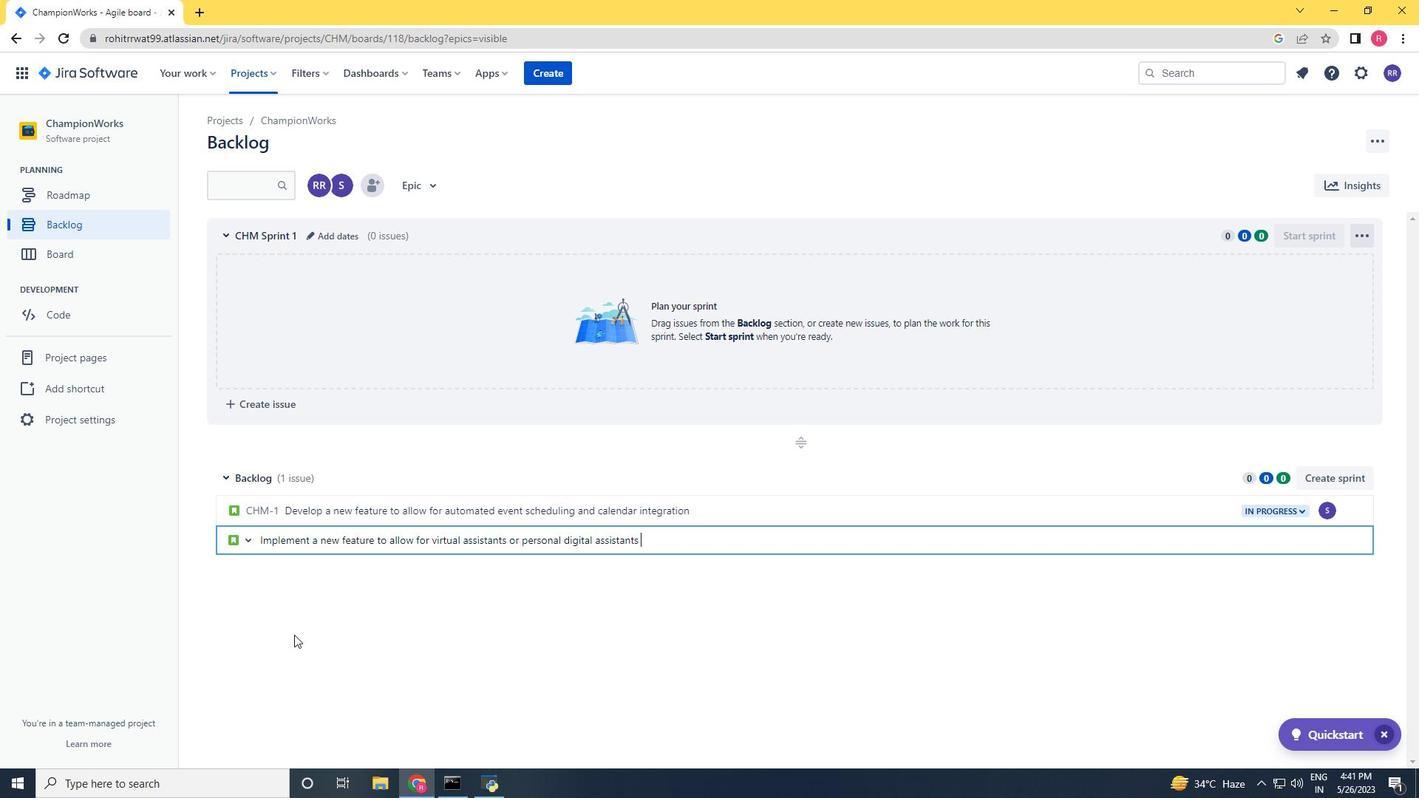
Action: Mouse moved to (1321, 536)
Screenshot: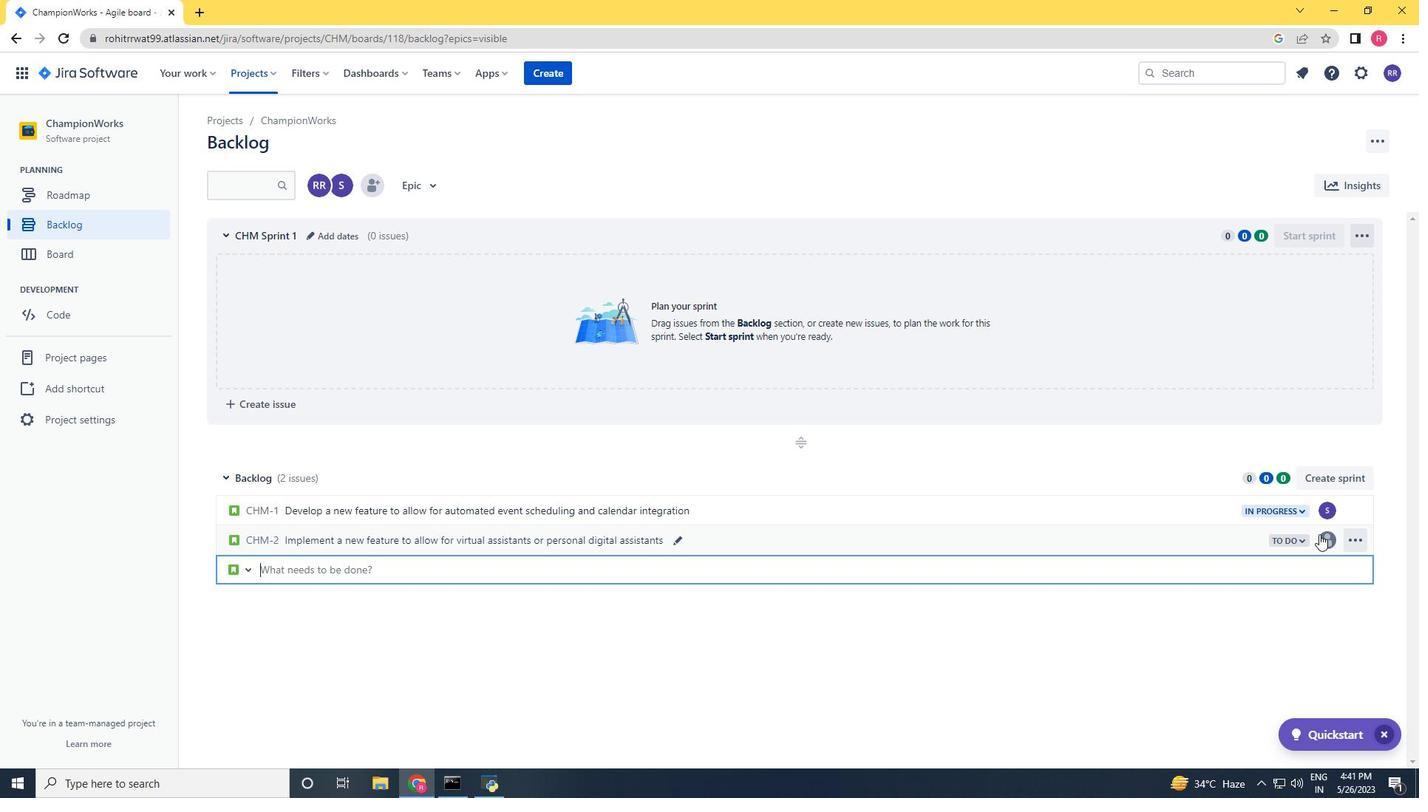 
Action: Mouse pressed left at (1321, 536)
Screenshot: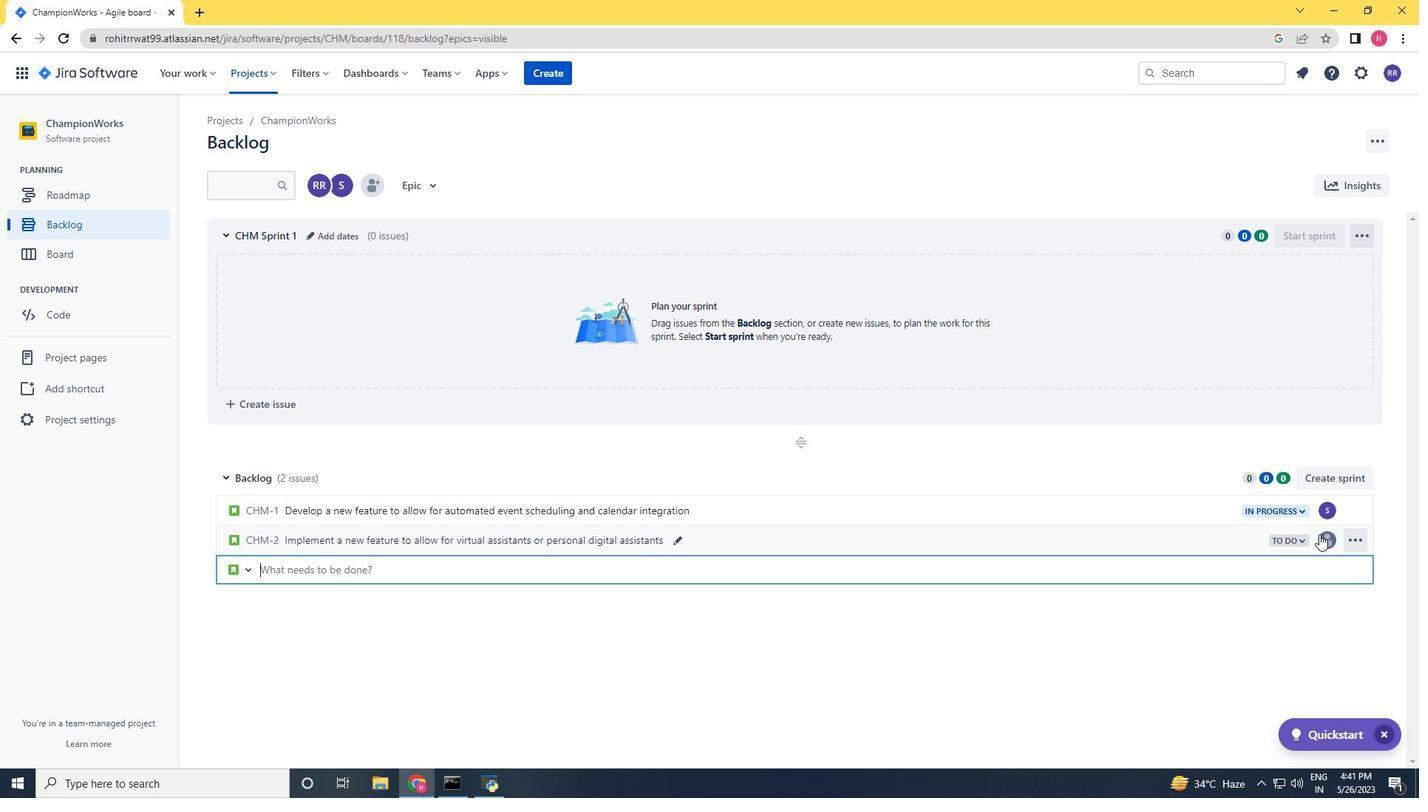 
Action: Key pressed softage.4<Key.shift>@softage.net
Screenshot: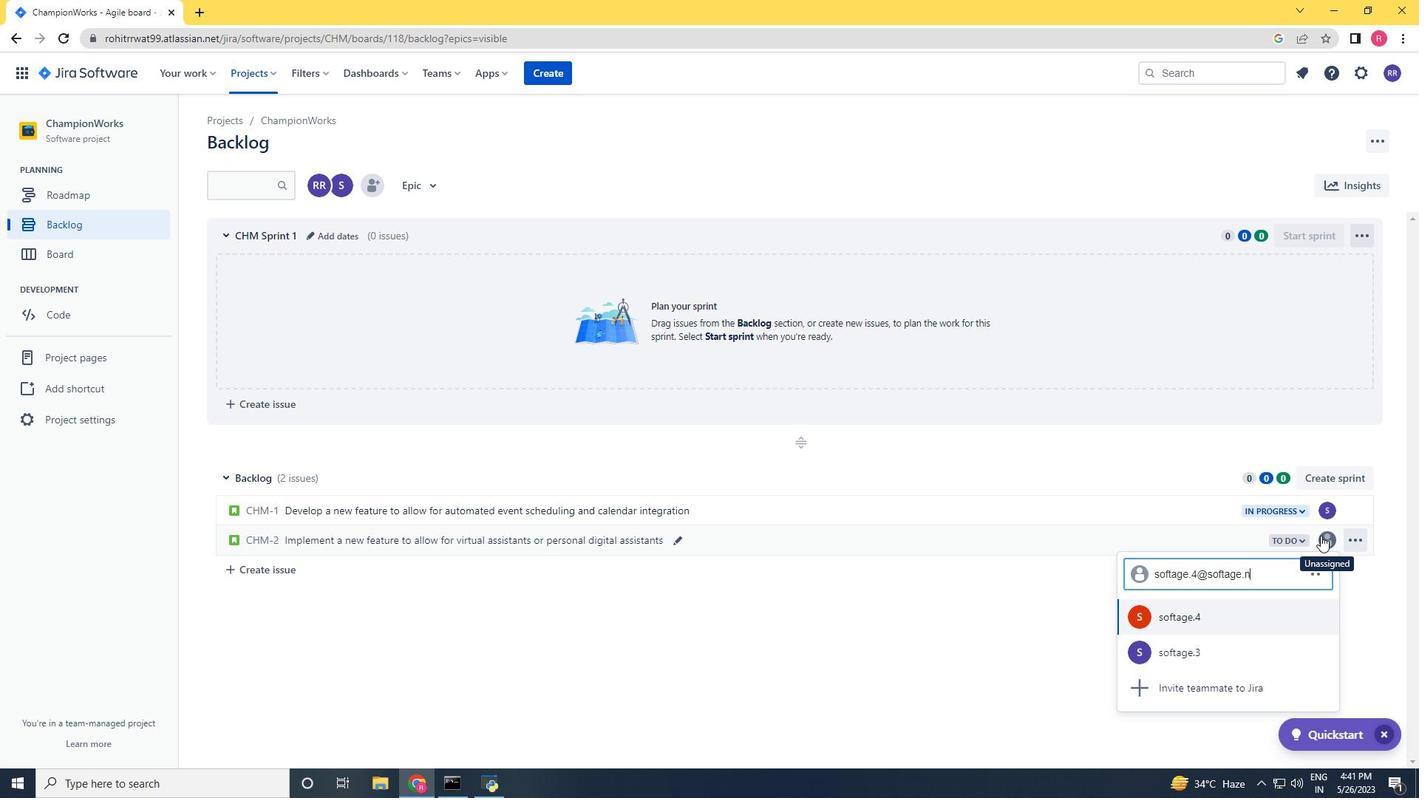 
Action: Mouse moved to (1194, 610)
Screenshot: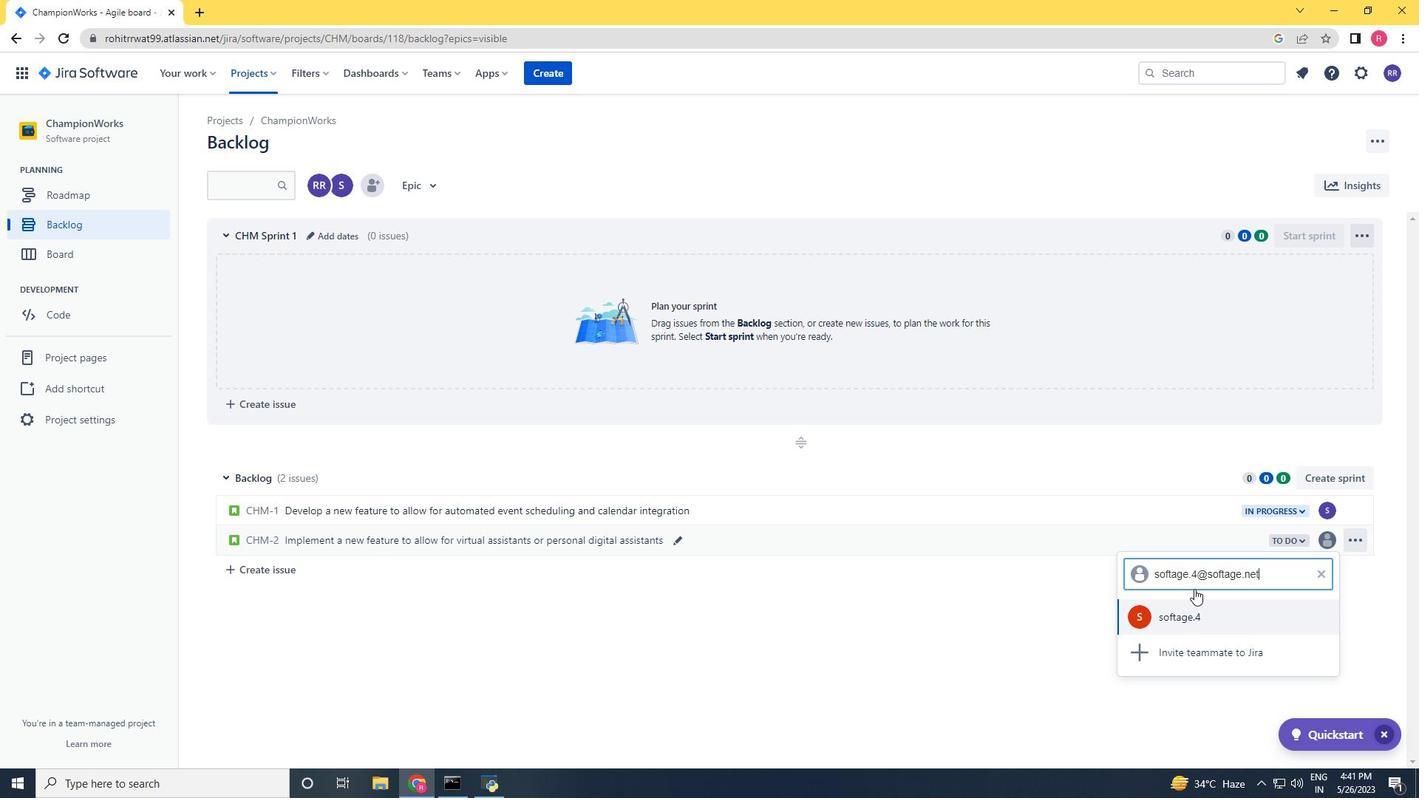
Action: Mouse pressed left at (1194, 610)
Screenshot: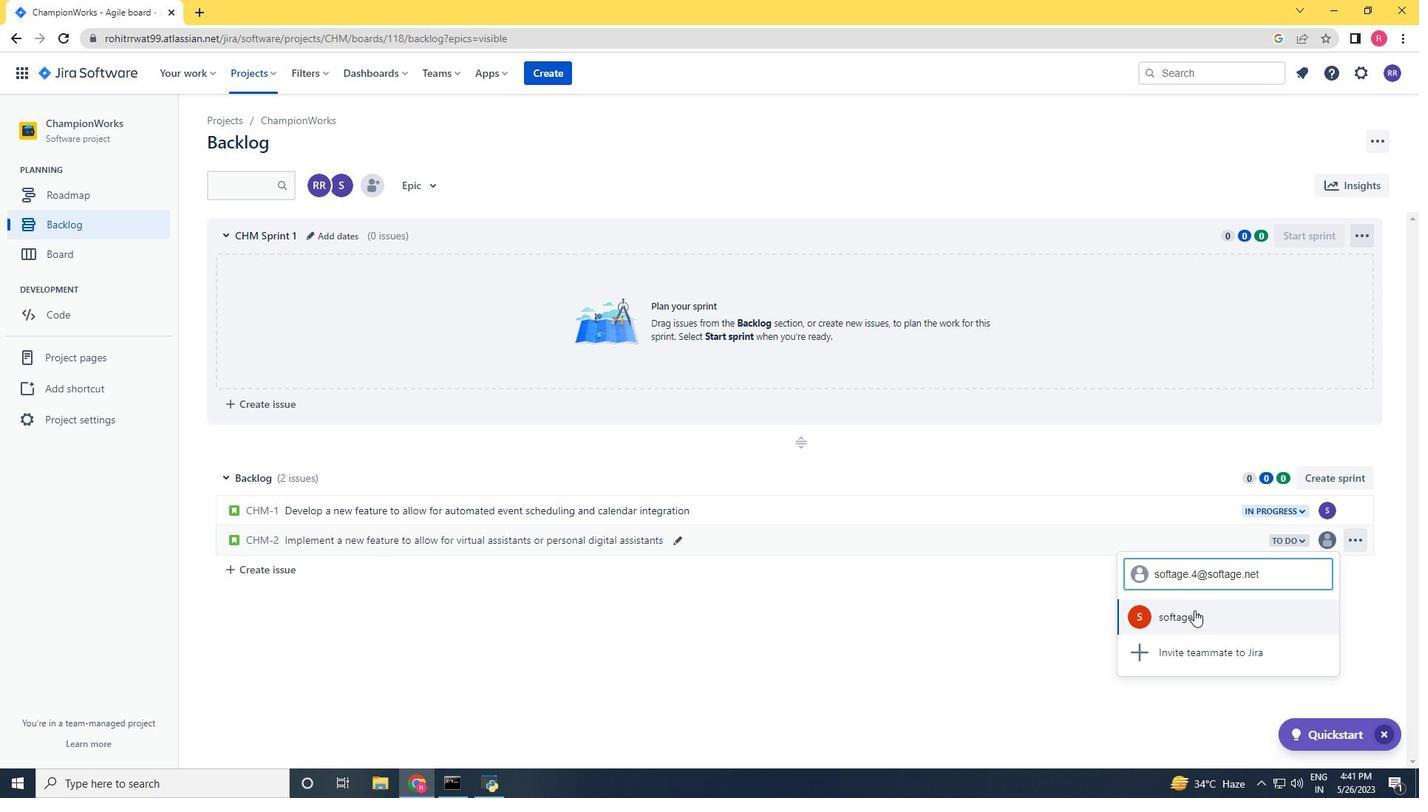
Action: Mouse moved to (1281, 542)
Screenshot: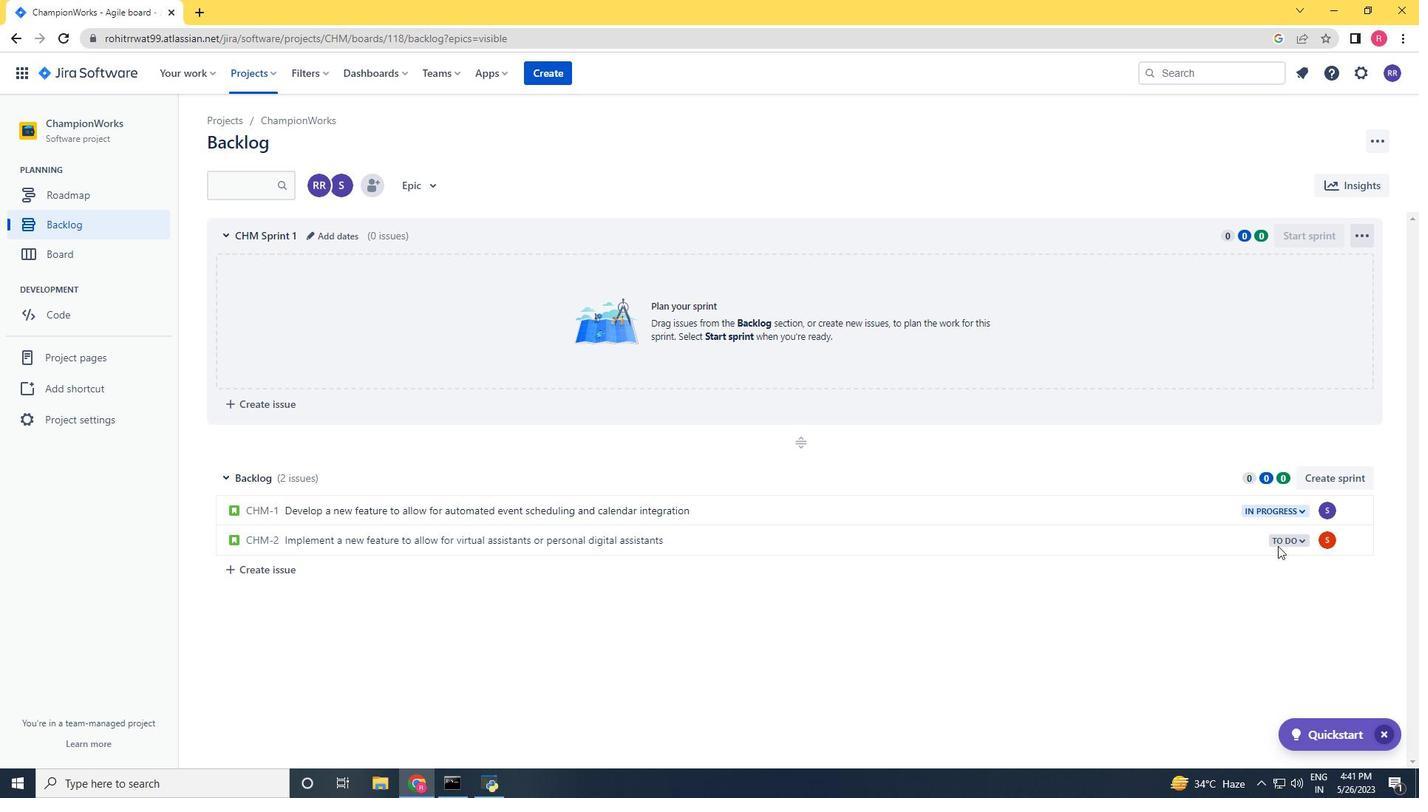 
Action: Mouse pressed left at (1281, 542)
Screenshot: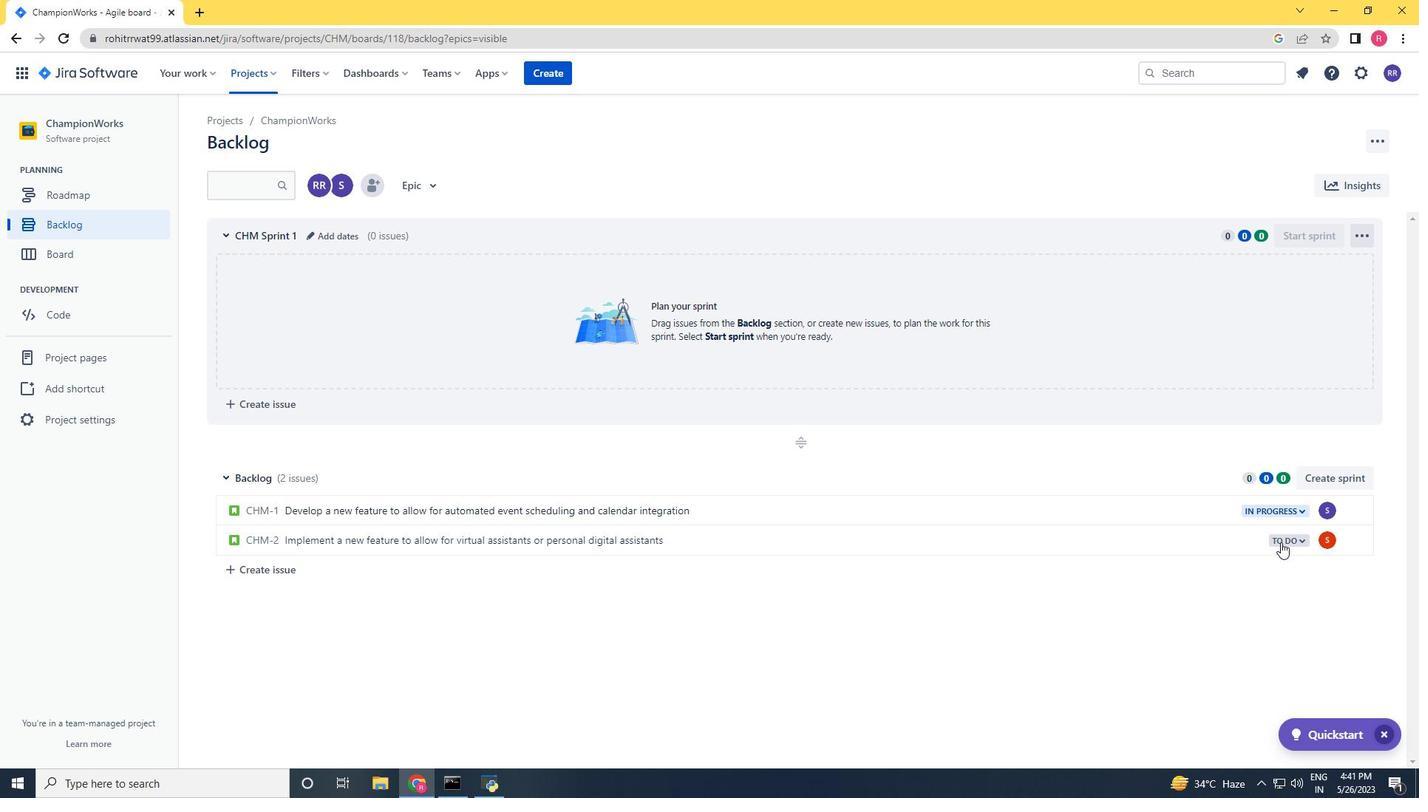 
Action: Mouse moved to (1194, 572)
Screenshot: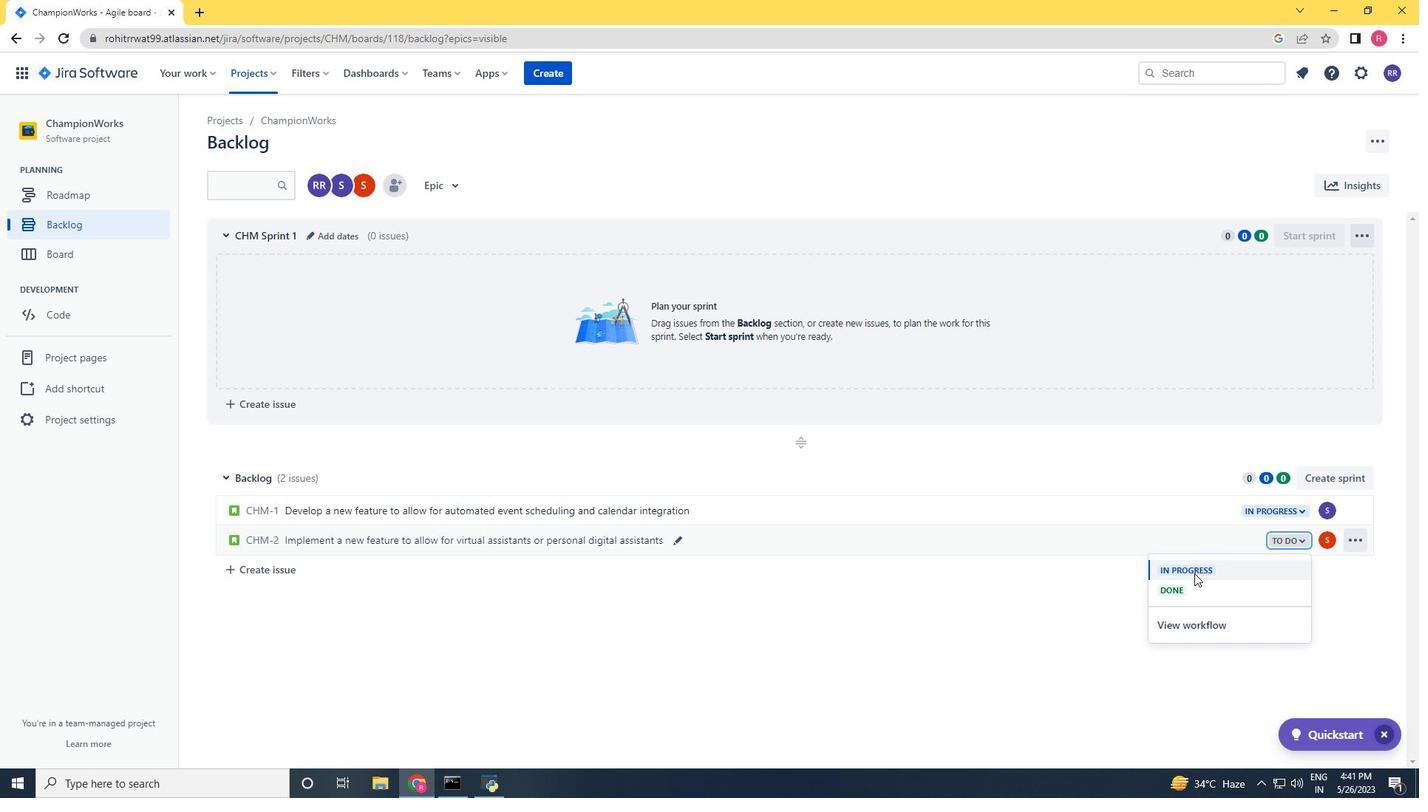 
Action: Mouse pressed left at (1194, 572)
Screenshot: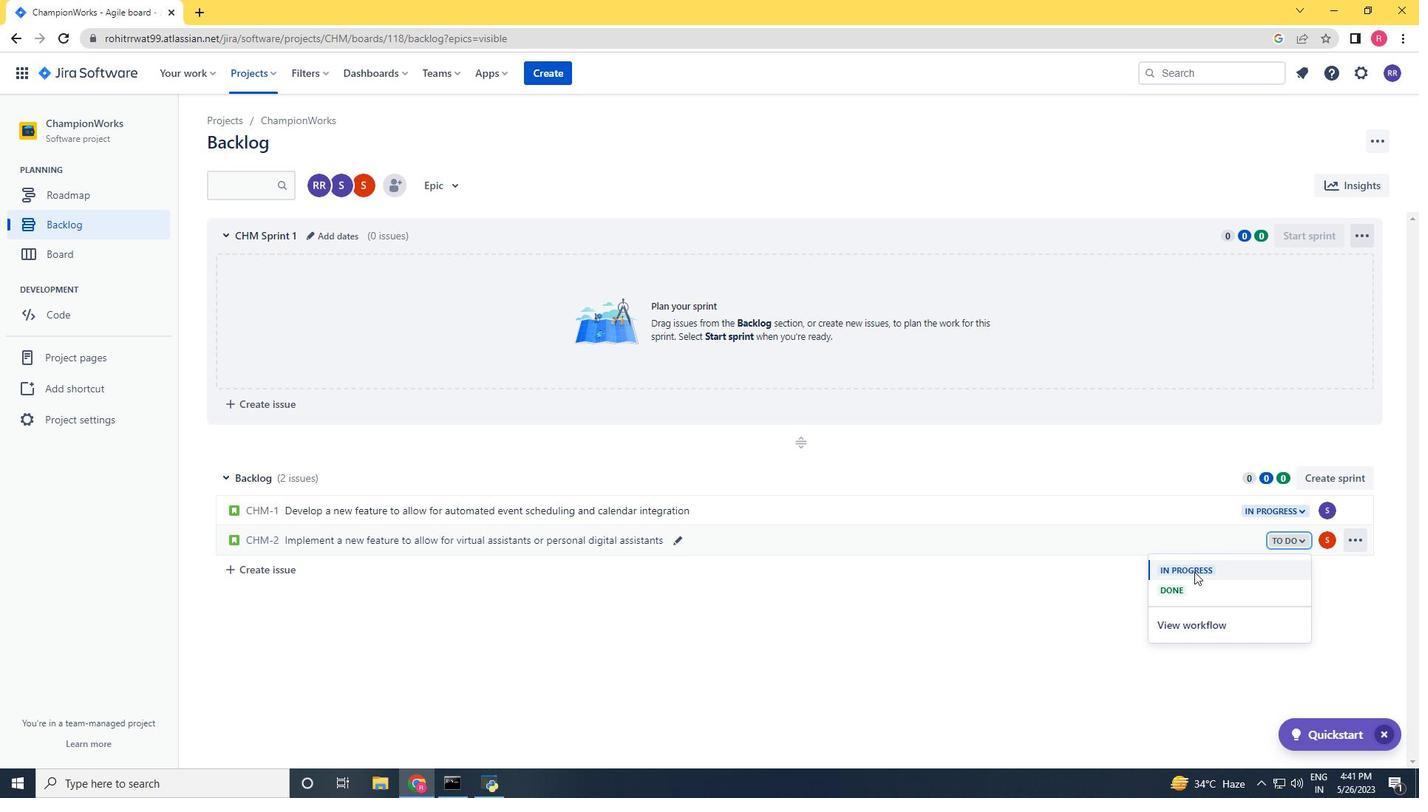 
